 Task: Check the average views per listing of french doors in the last 5 years.
Action: Mouse moved to (840, 226)
Screenshot: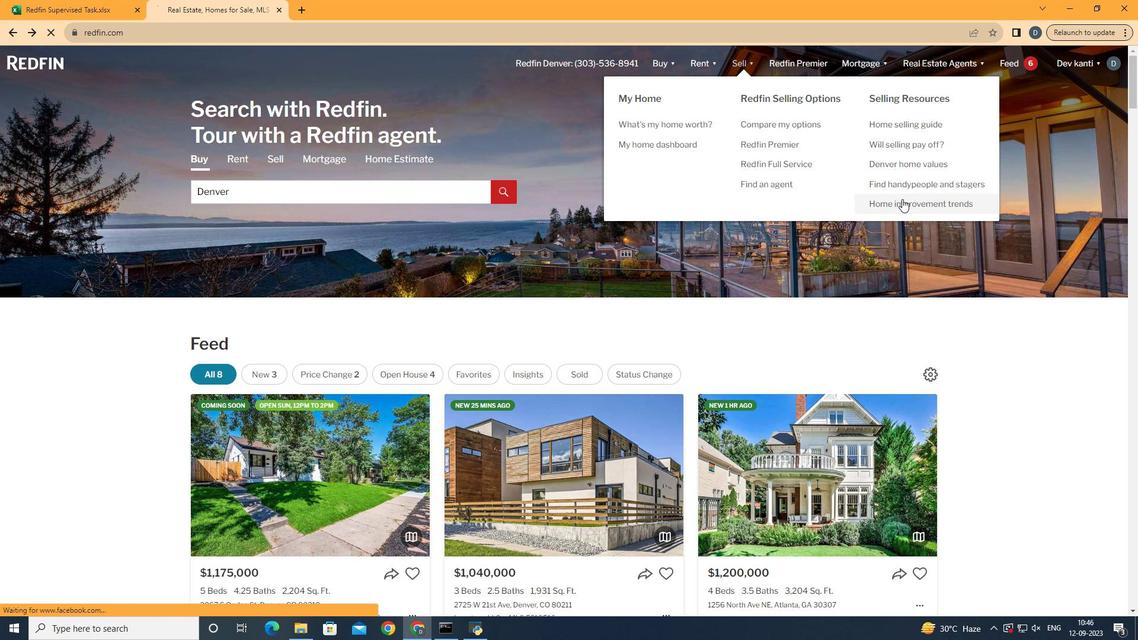 
Action: Mouse pressed left at (840, 226)
Screenshot: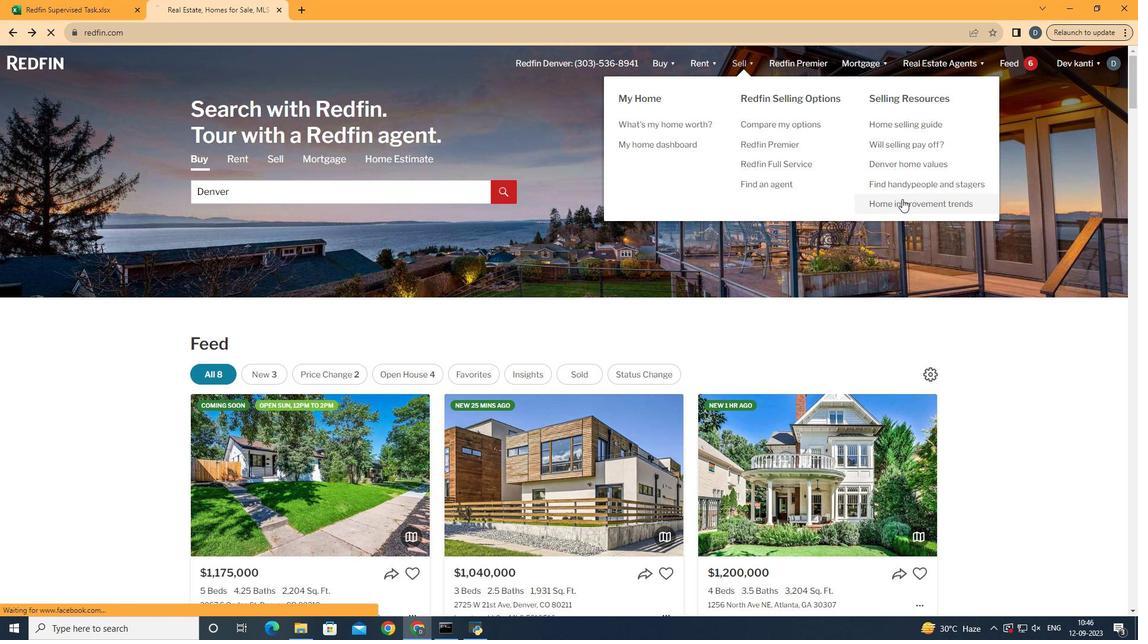 
Action: Mouse moved to (297, 248)
Screenshot: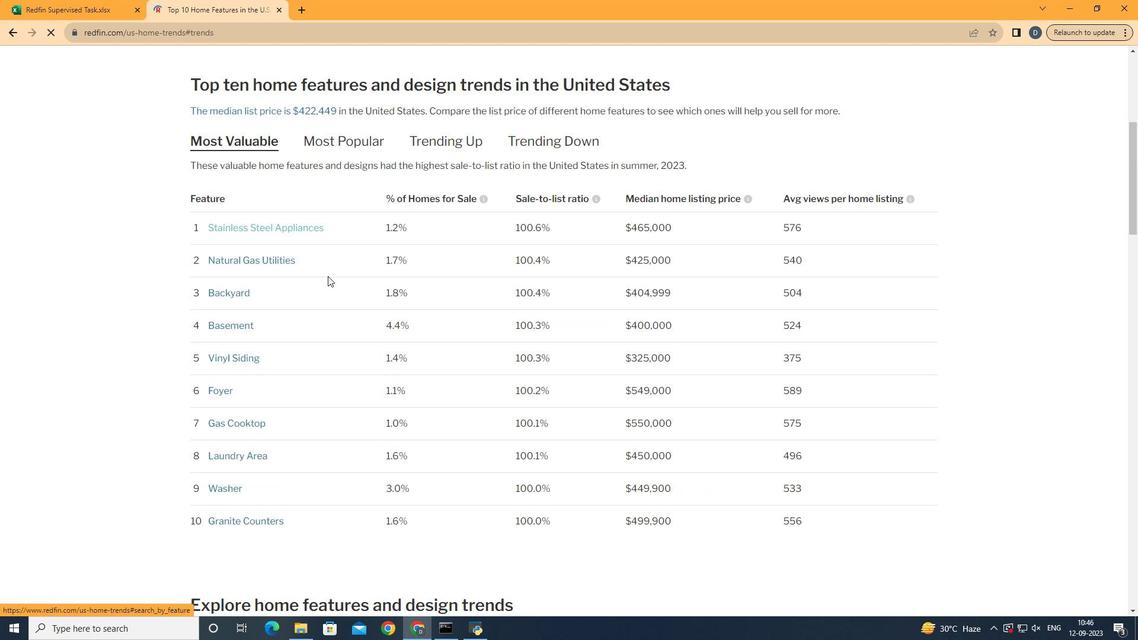 
Action: Mouse pressed left at (297, 248)
Screenshot: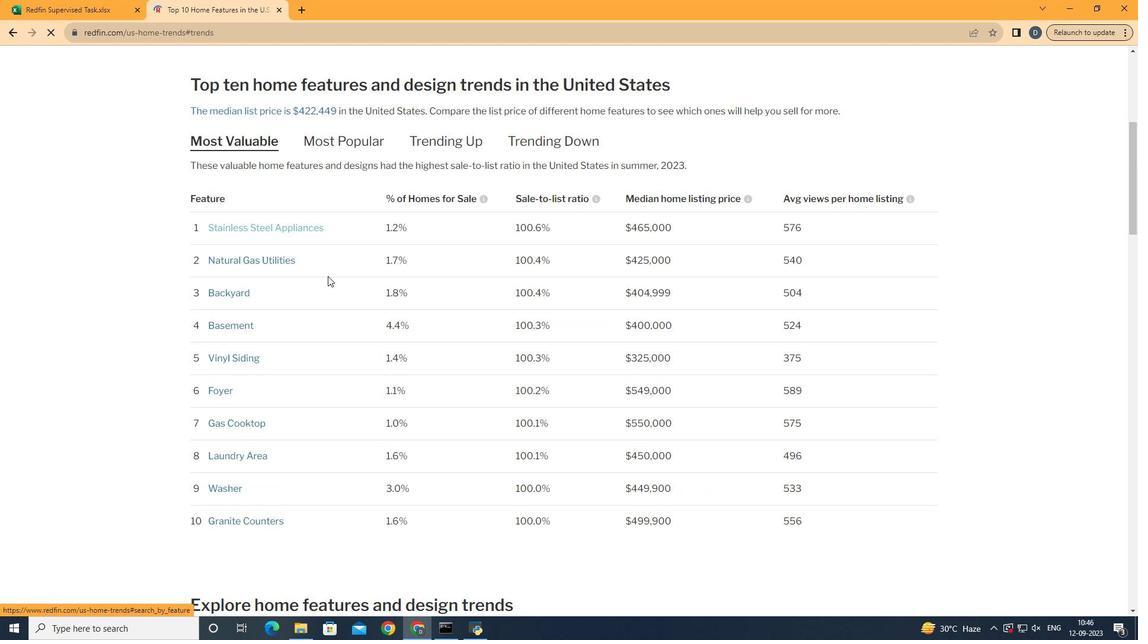 
Action: Mouse moved to (340, 292)
Screenshot: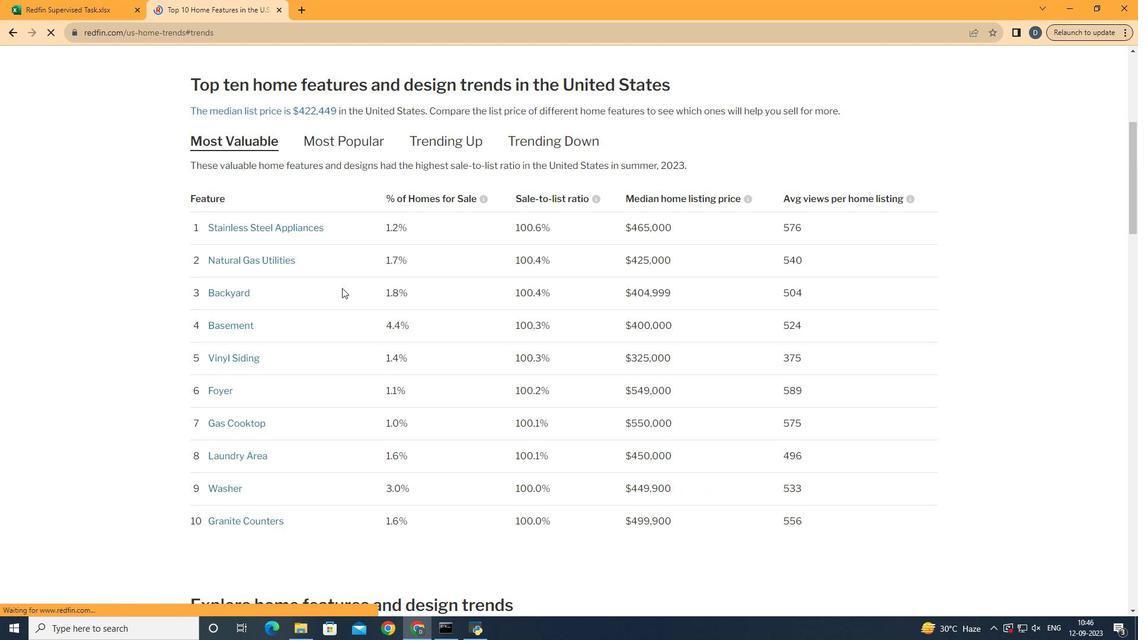 
Action: Mouse scrolled (340, 292) with delta (0, 0)
Screenshot: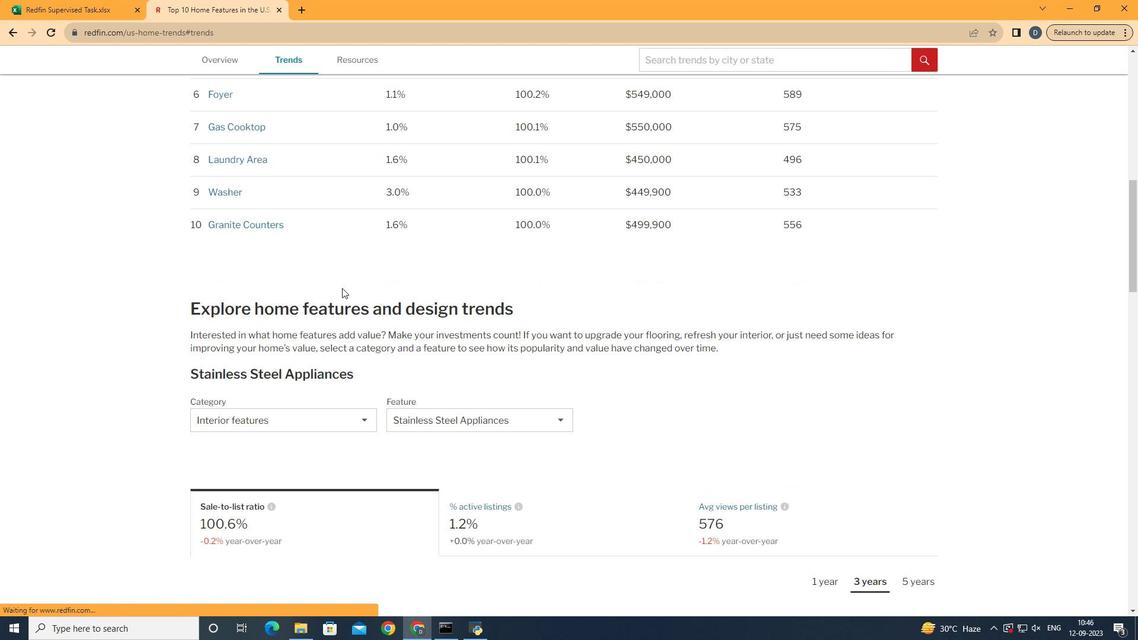 
Action: Mouse scrolled (340, 292) with delta (0, 0)
Screenshot: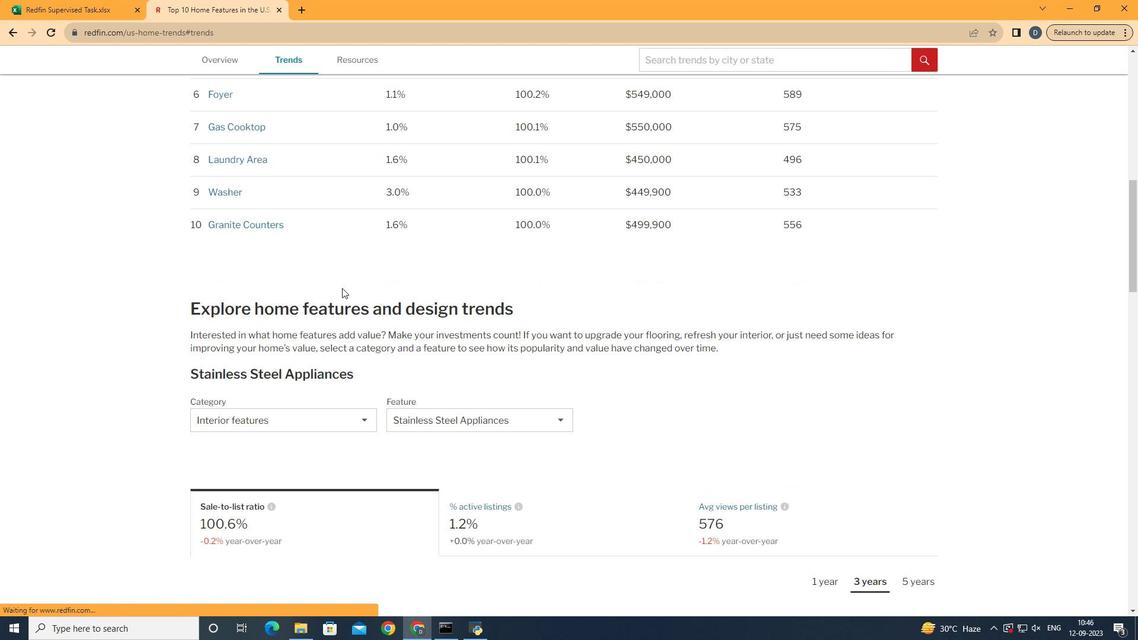 
Action: Mouse scrolled (340, 292) with delta (0, 0)
Screenshot: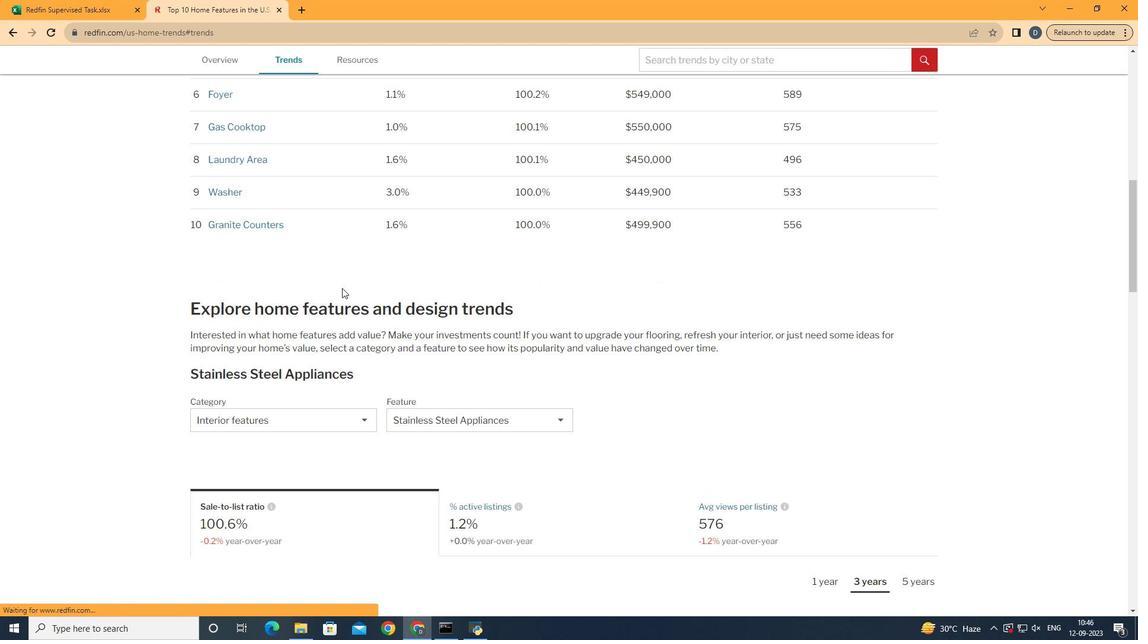 
Action: Mouse scrolled (340, 292) with delta (0, 0)
Screenshot: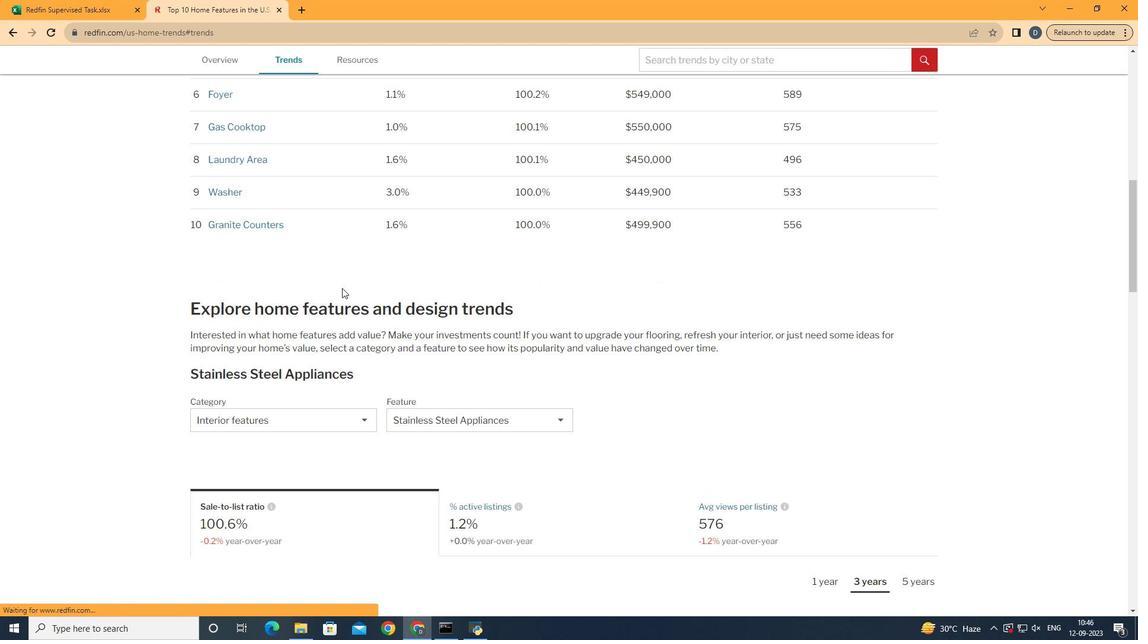 
Action: Mouse scrolled (340, 292) with delta (0, 0)
Screenshot: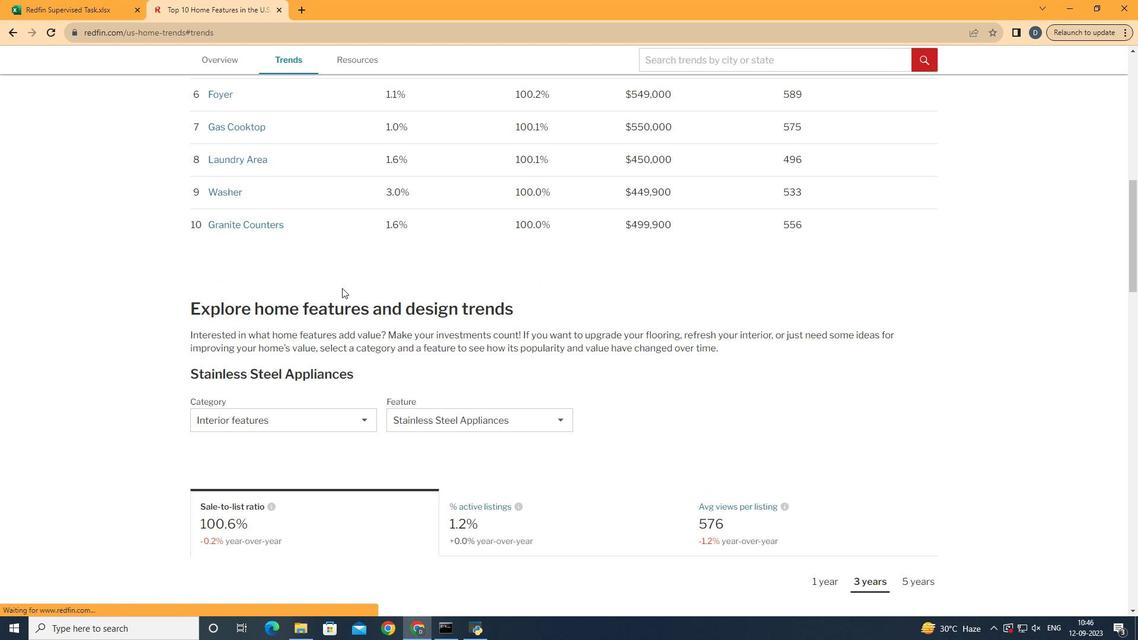 
Action: Mouse scrolled (340, 292) with delta (0, 0)
Screenshot: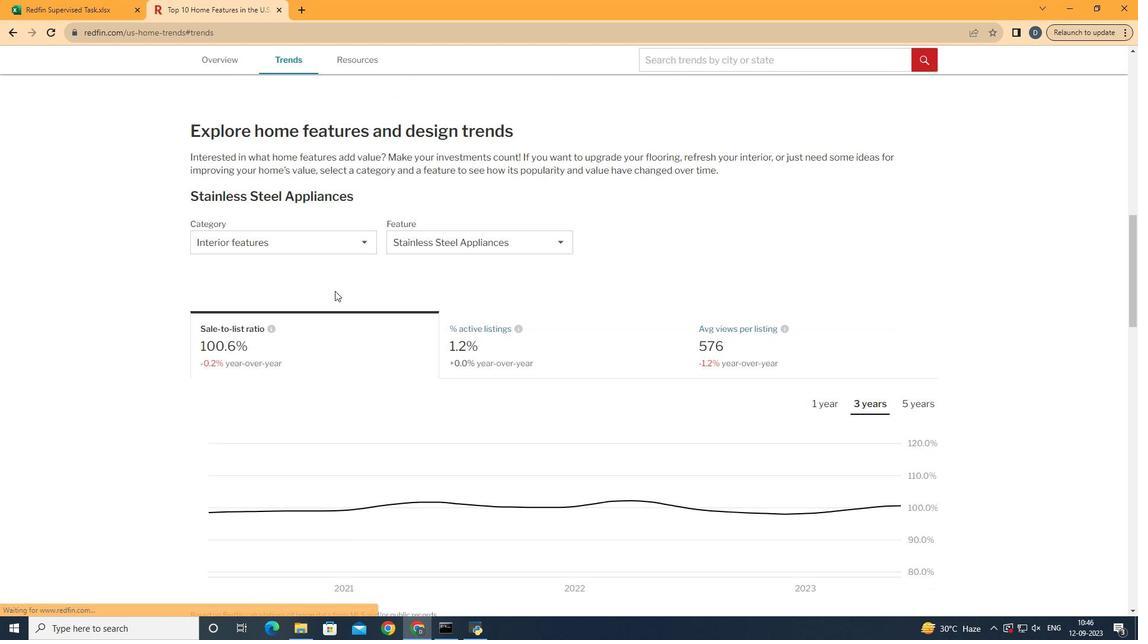 
Action: Mouse scrolled (340, 292) with delta (0, 0)
Screenshot: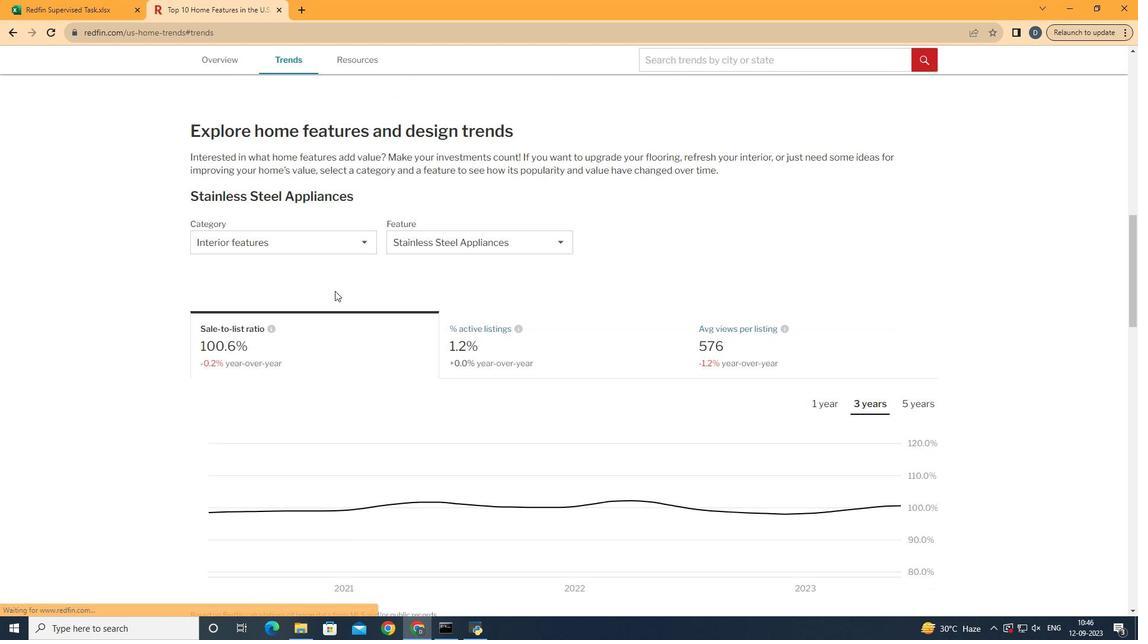 
Action: Mouse moved to (340, 292)
Screenshot: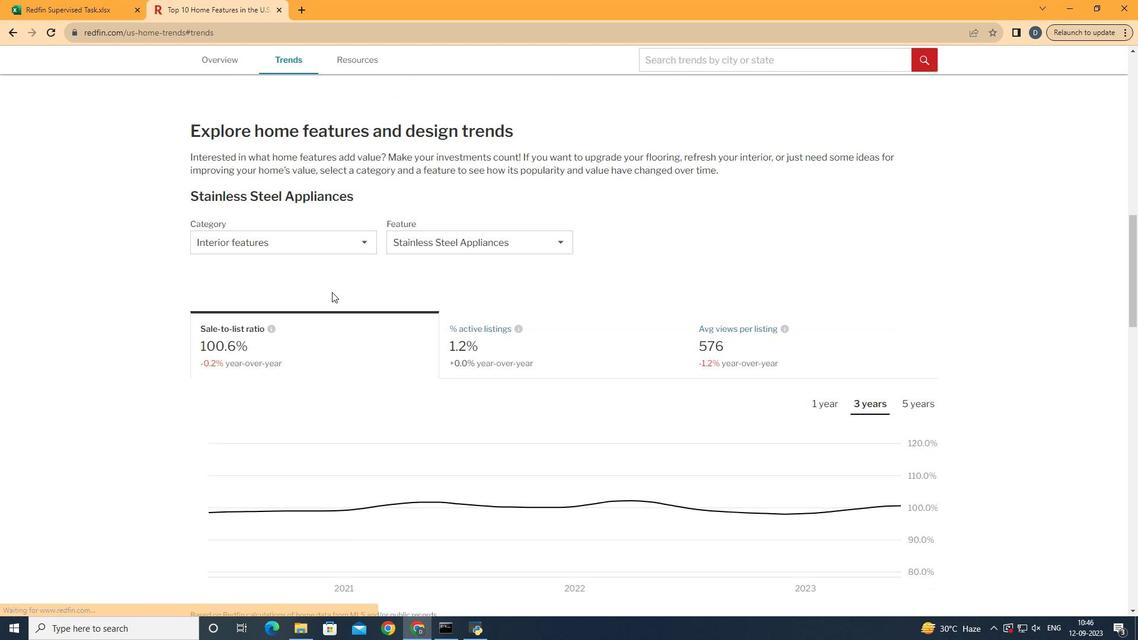 
Action: Mouse scrolled (340, 292) with delta (0, 0)
Screenshot: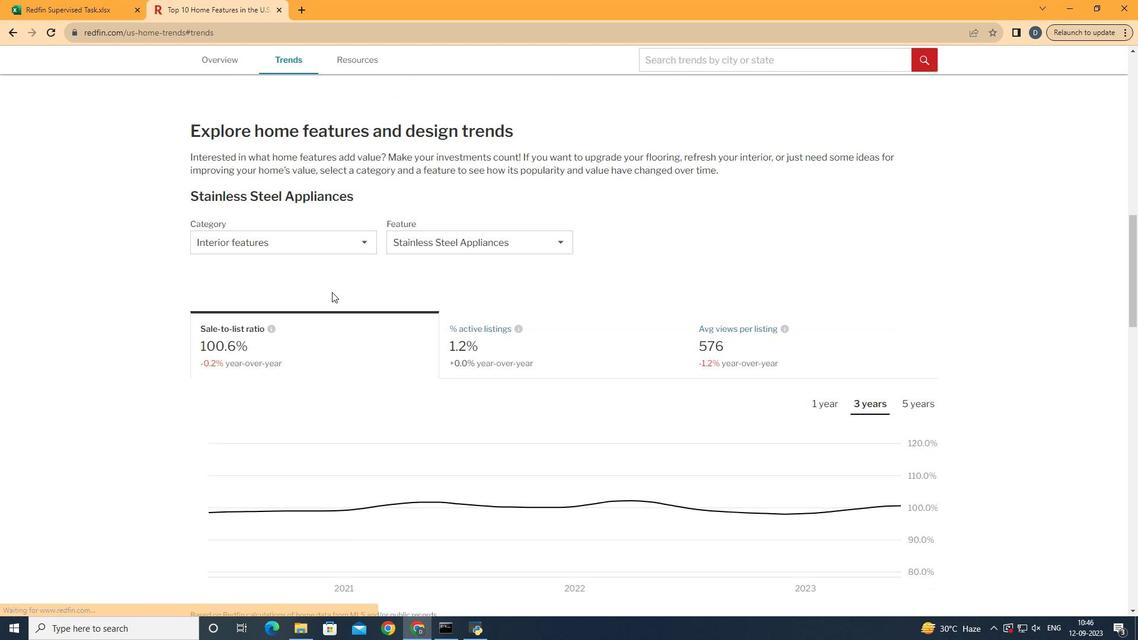 
Action: Mouse moved to (336, 253)
Screenshot: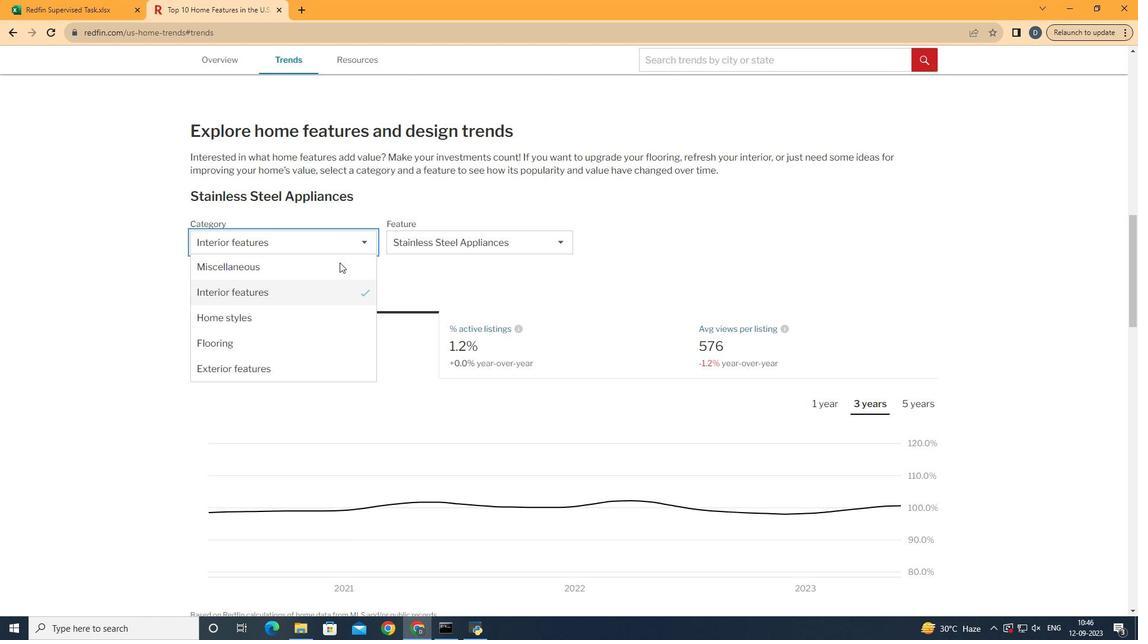 
Action: Mouse pressed left at (336, 253)
Screenshot: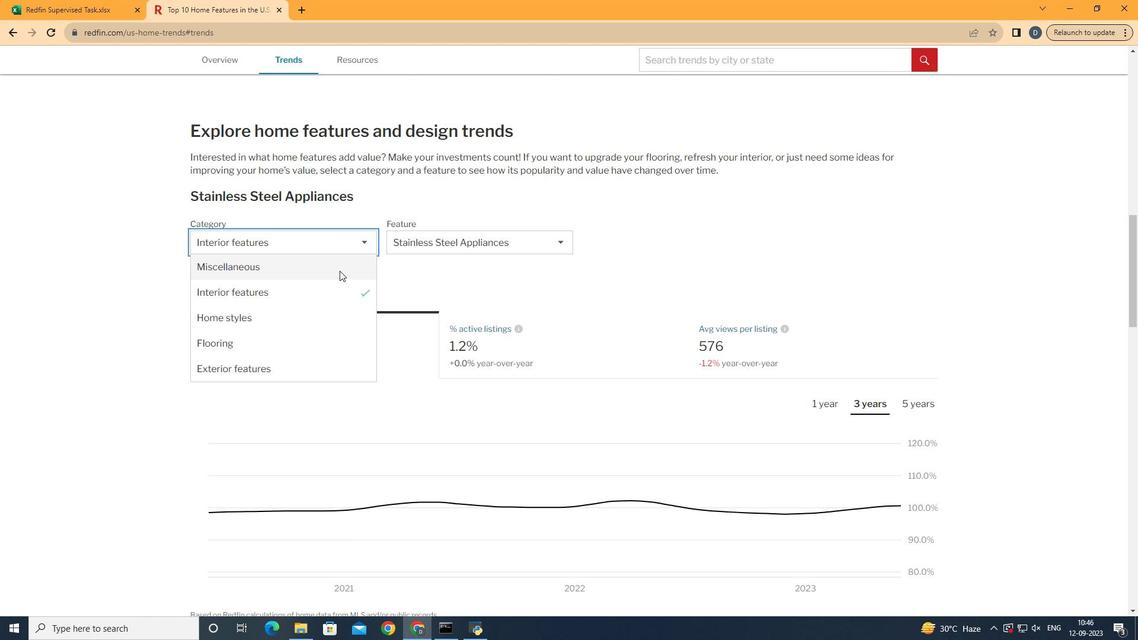 
Action: Mouse moved to (338, 290)
Screenshot: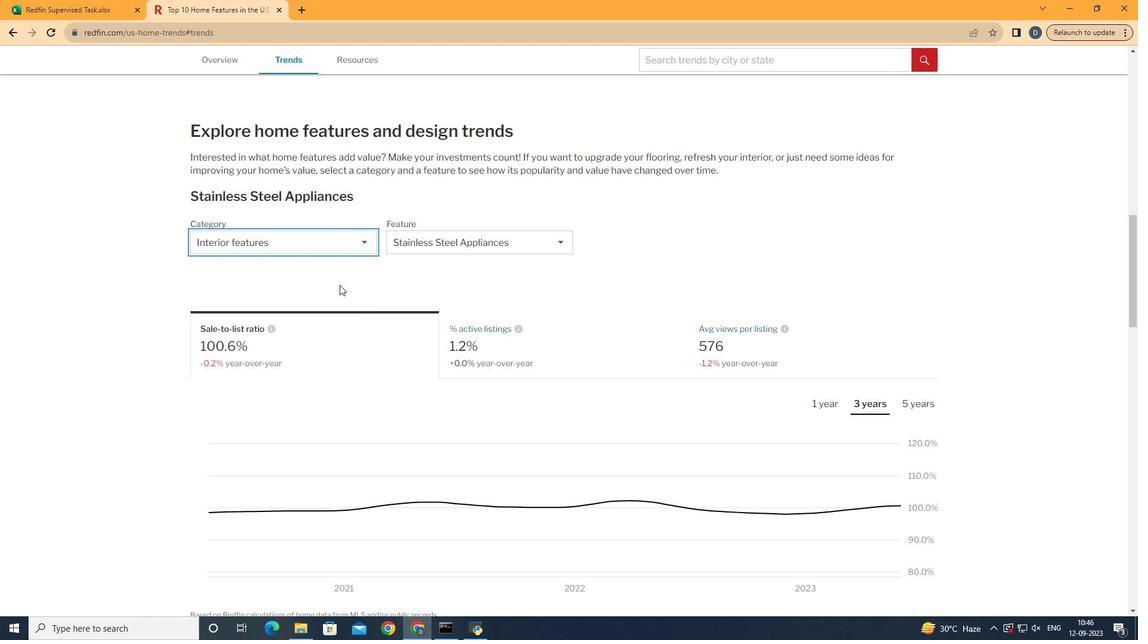 
Action: Mouse pressed left at (338, 290)
Screenshot: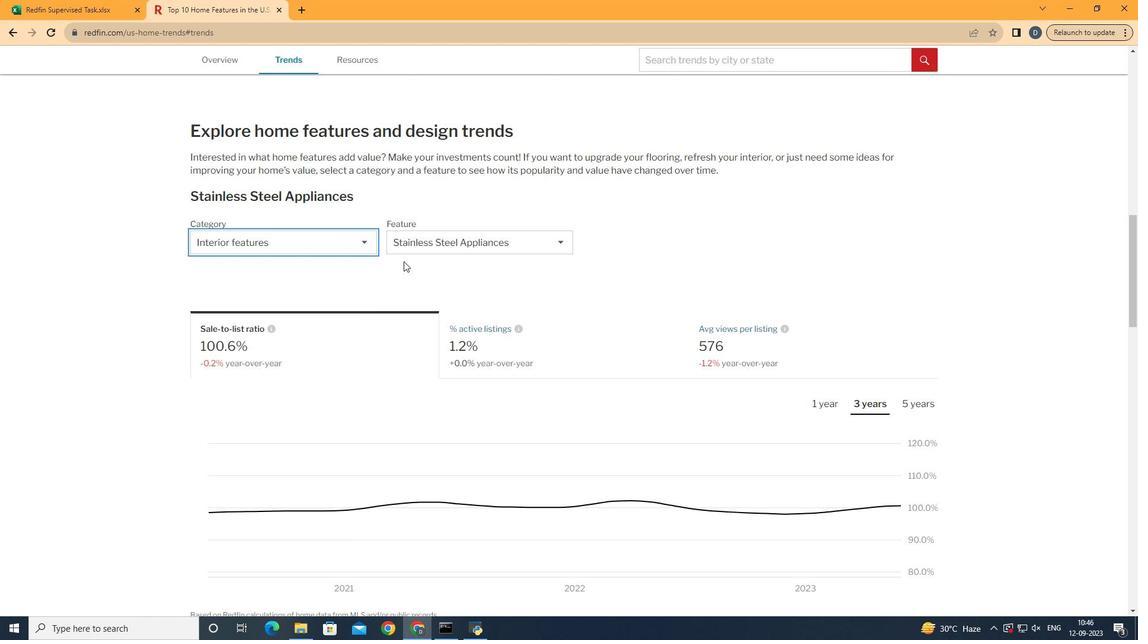 
Action: Mouse moved to (441, 257)
Screenshot: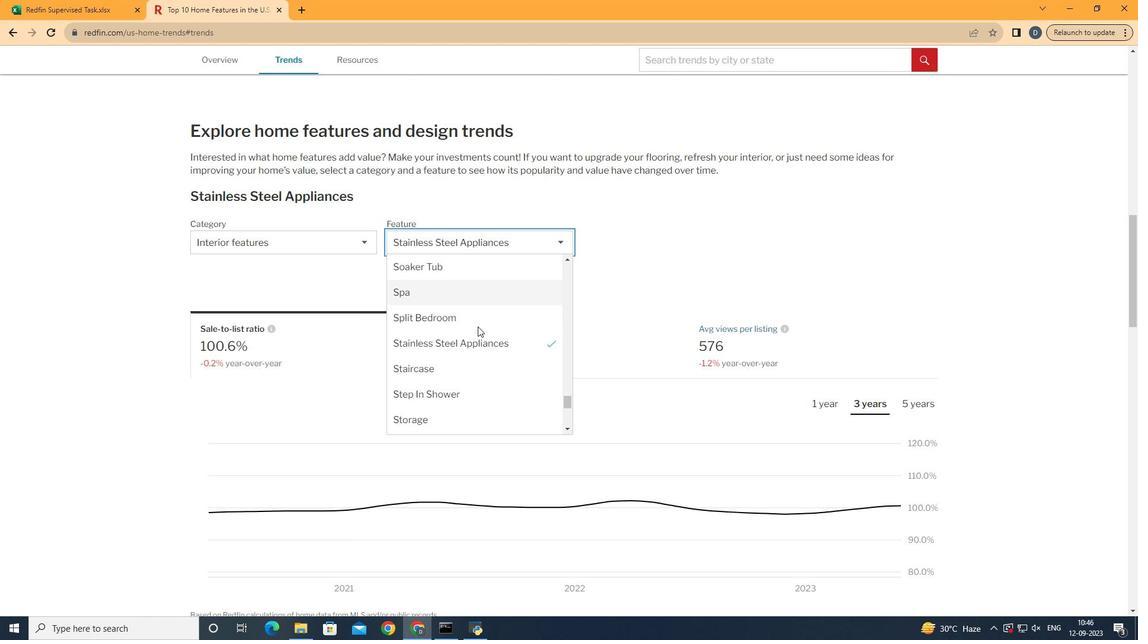 
Action: Mouse pressed left at (441, 257)
Screenshot: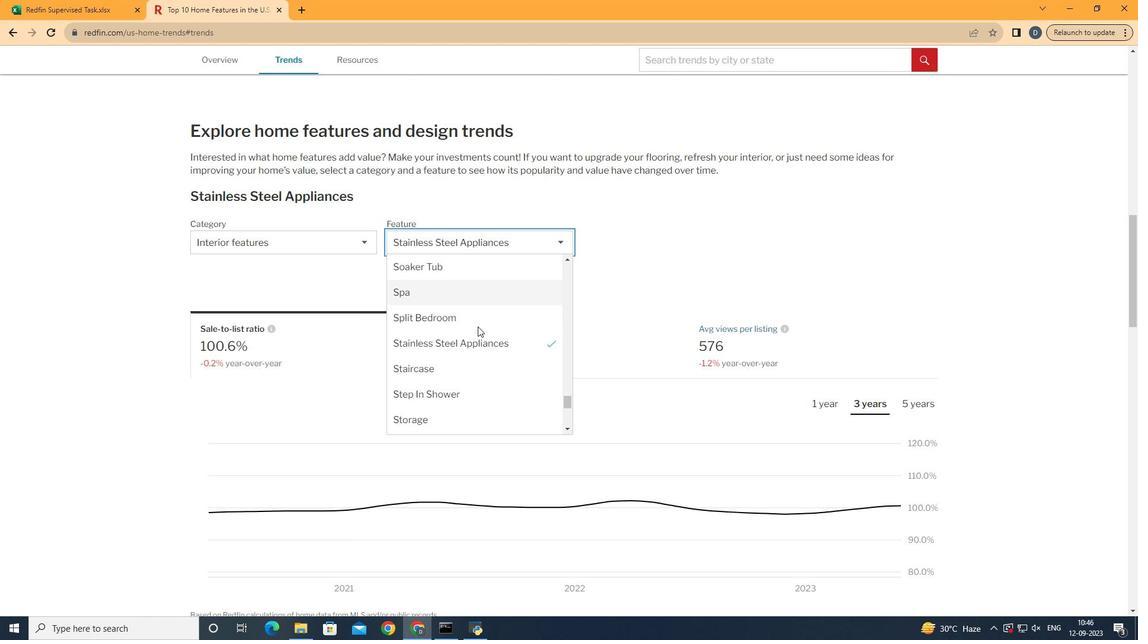
Action: Mouse moved to (464, 337)
Screenshot: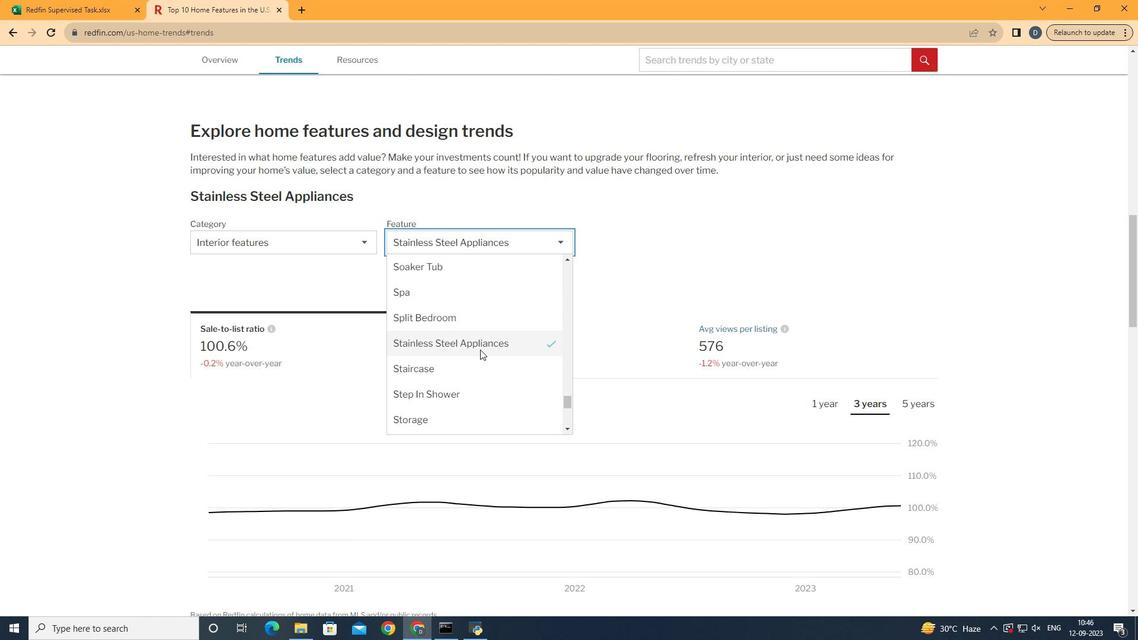 
Action: Mouse scrolled (464, 337) with delta (0, 0)
Screenshot: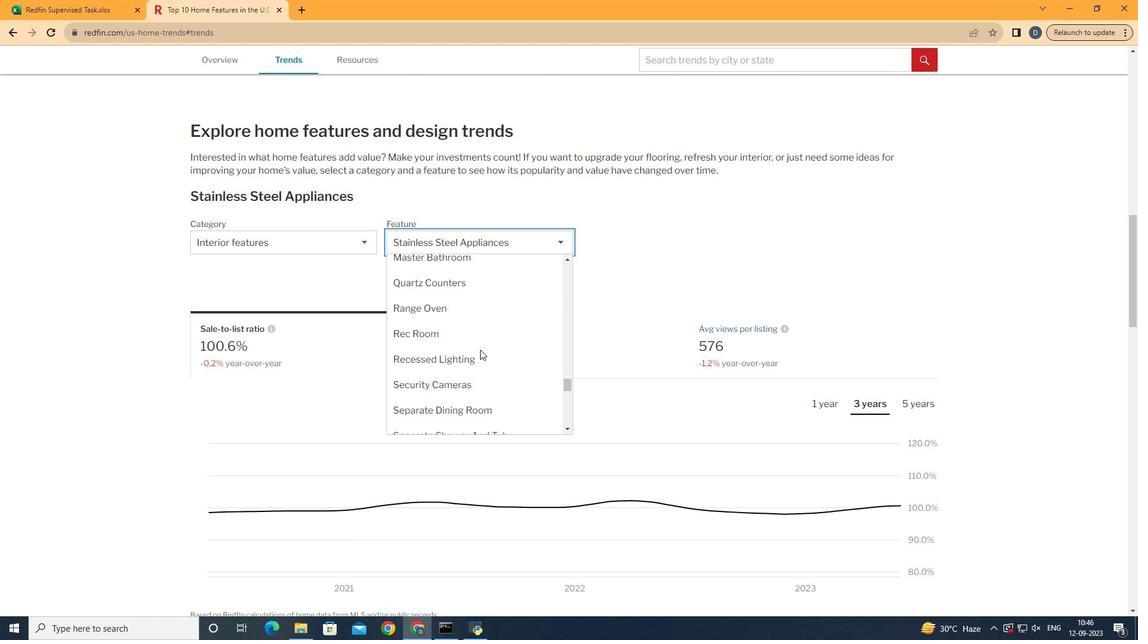 
Action: Mouse scrolled (464, 337) with delta (0, 0)
Screenshot: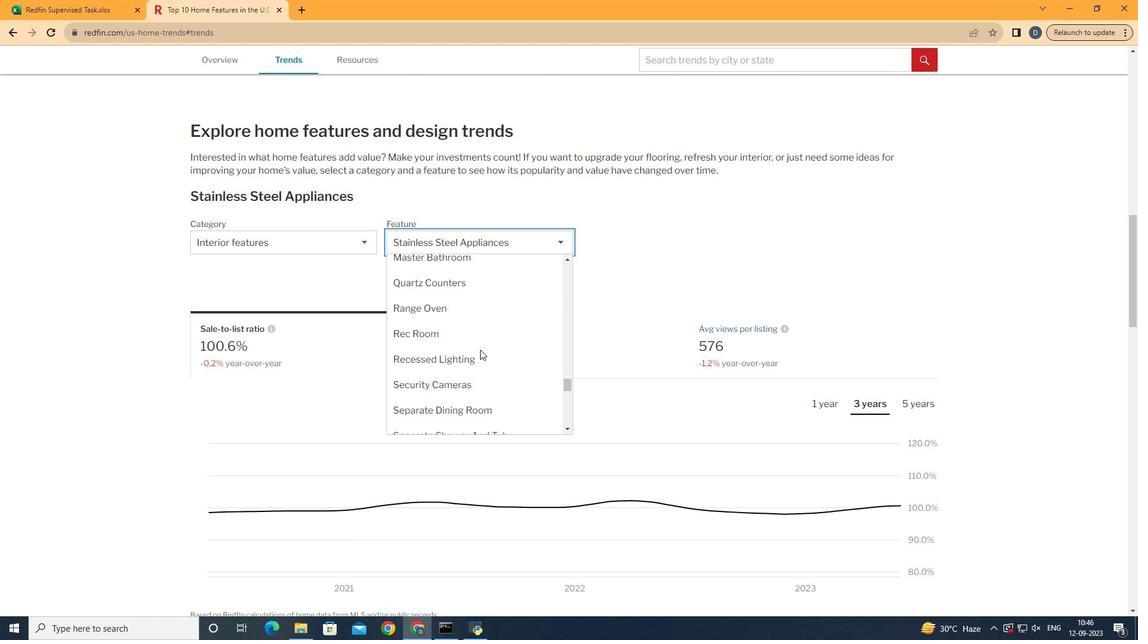 
Action: Mouse scrolled (464, 337) with delta (0, 0)
Screenshot: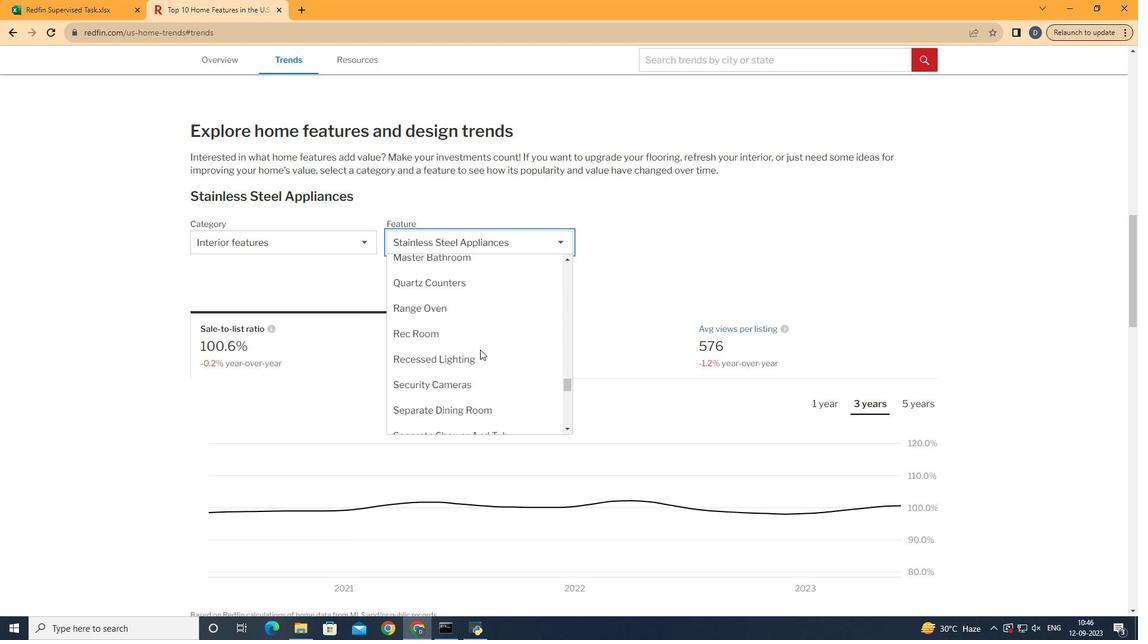 
Action: Mouse scrolled (464, 337) with delta (0, 0)
Screenshot: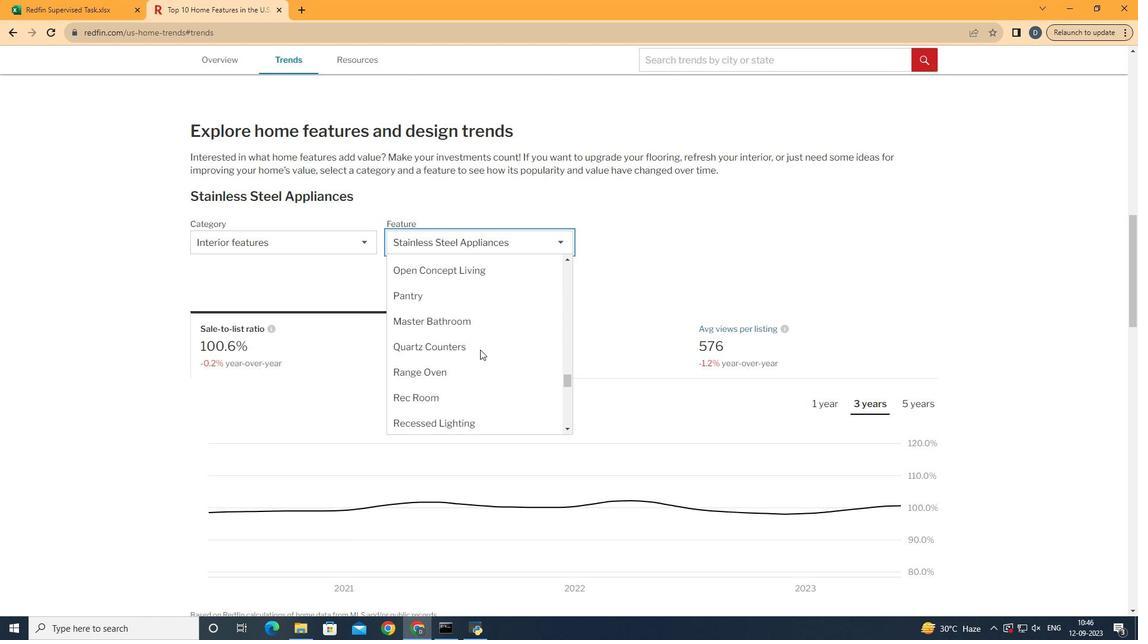 
Action: Mouse scrolled (464, 337) with delta (0, 0)
Screenshot: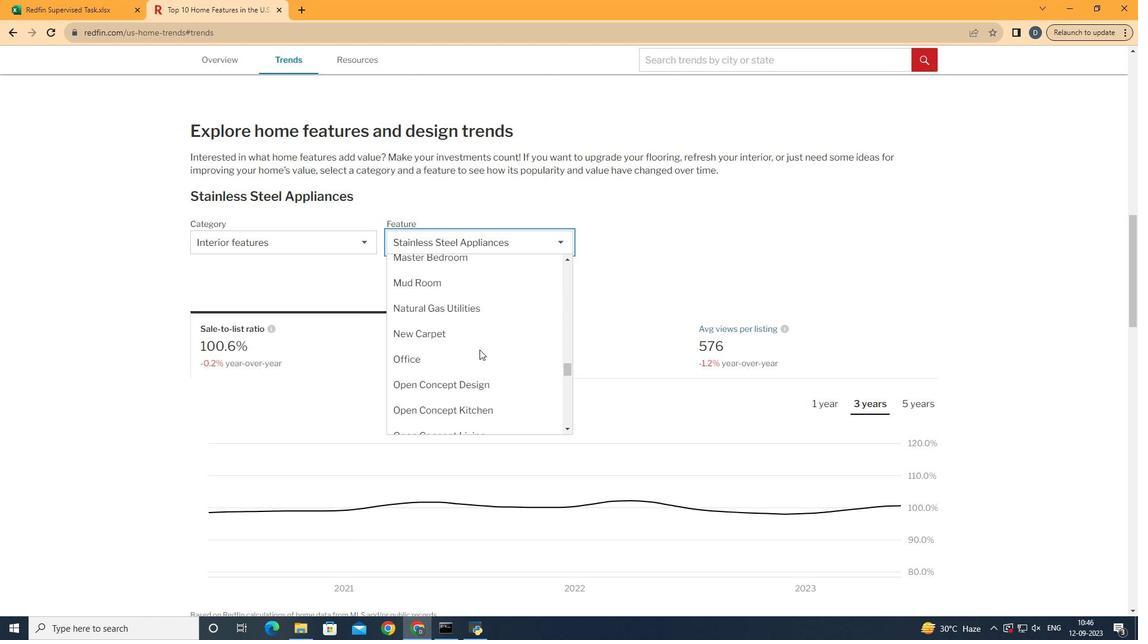 
Action: Mouse scrolled (464, 337) with delta (0, 0)
Screenshot: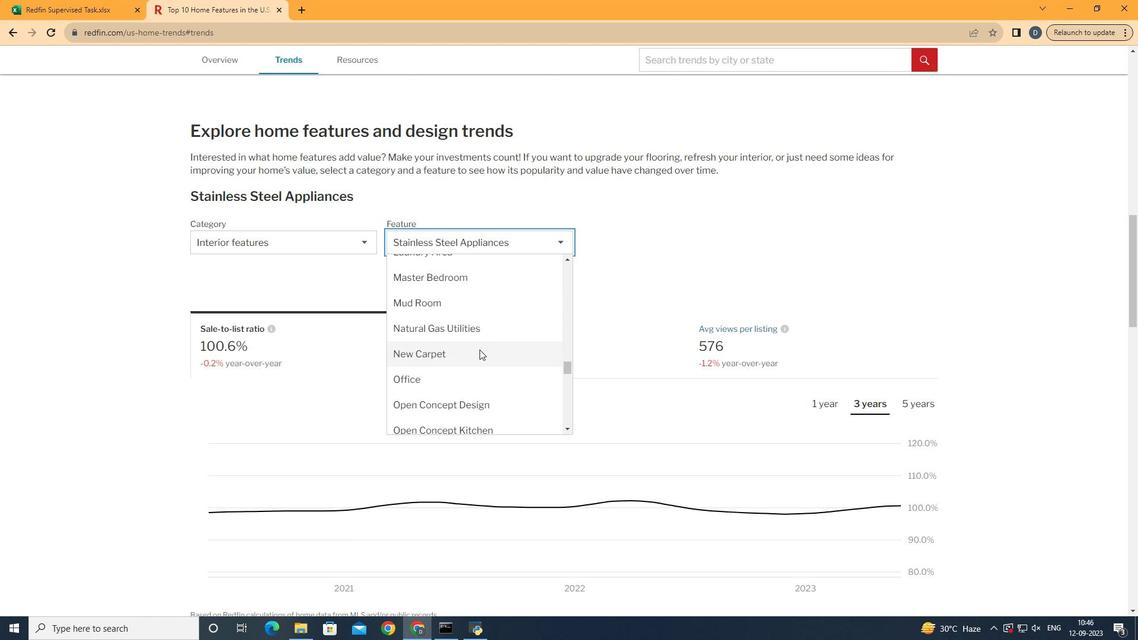 
Action: Mouse scrolled (464, 337) with delta (0, 0)
Screenshot: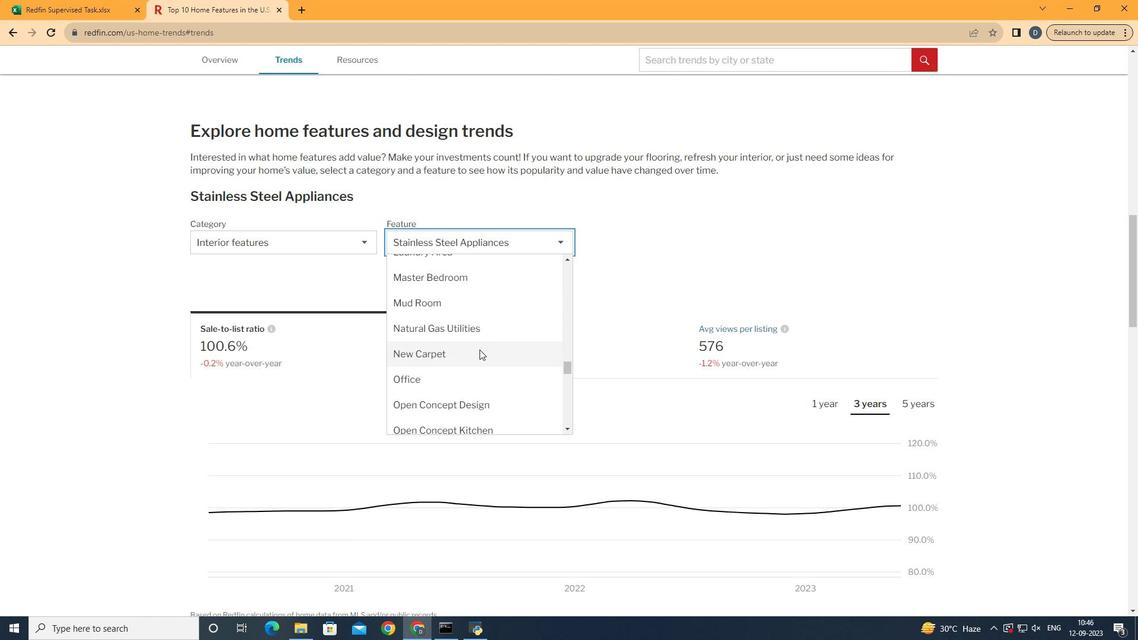 
Action: Mouse moved to (464, 337)
Screenshot: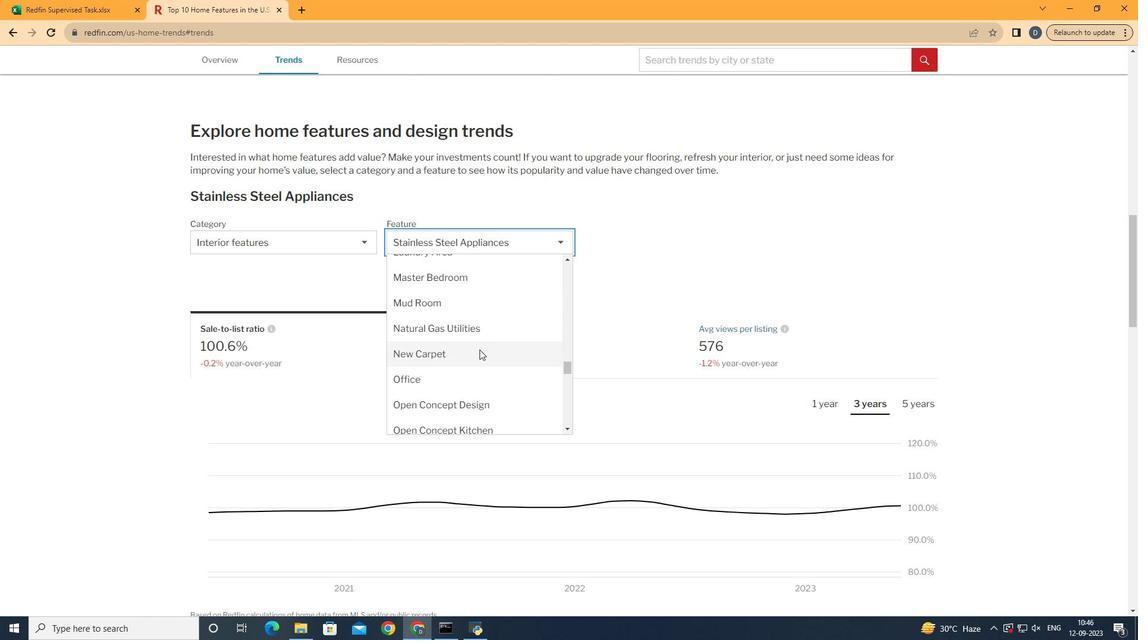 
Action: Mouse scrolled (464, 337) with delta (0, 0)
Screenshot: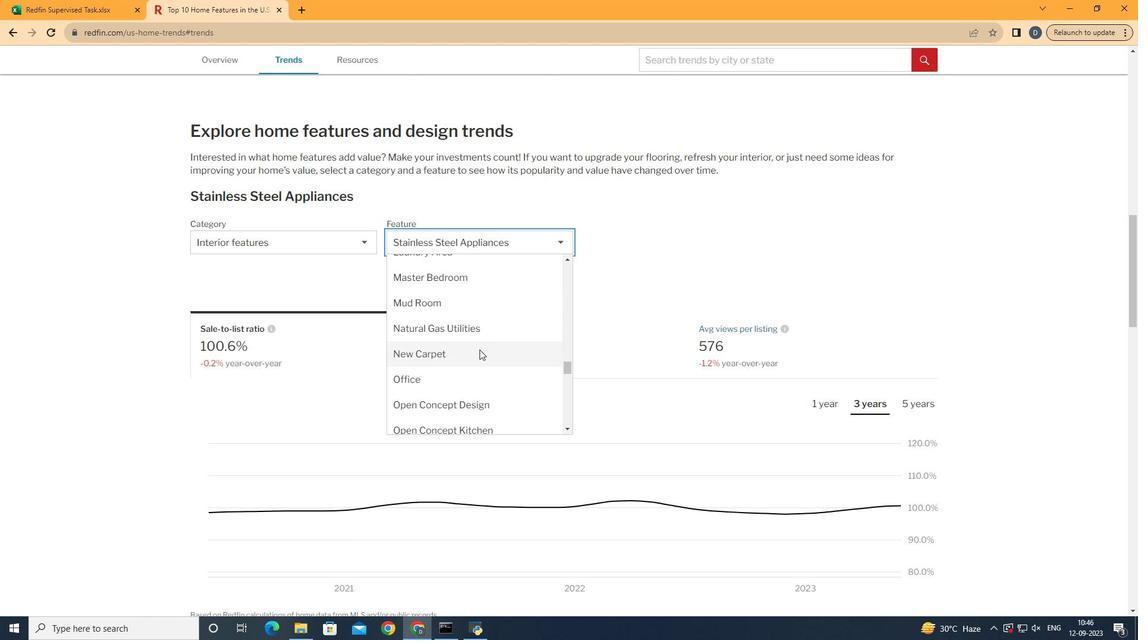 
Action: Mouse scrolled (464, 337) with delta (0, 0)
Screenshot: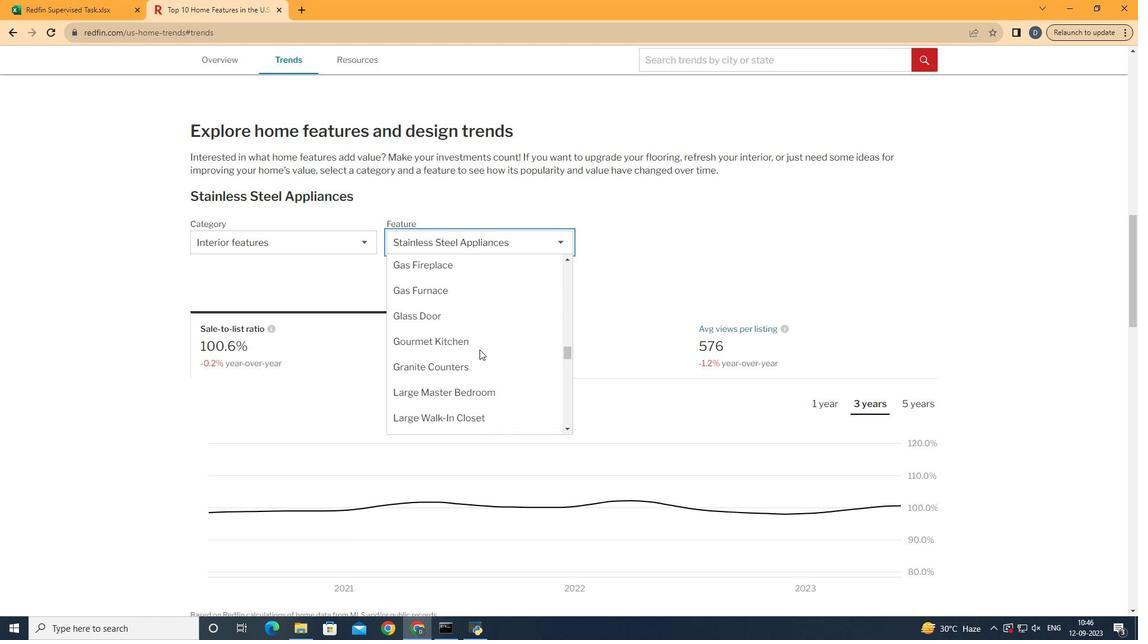 
Action: Mouse scrolled (464, 337) with delta (0, 0)
Screenshot: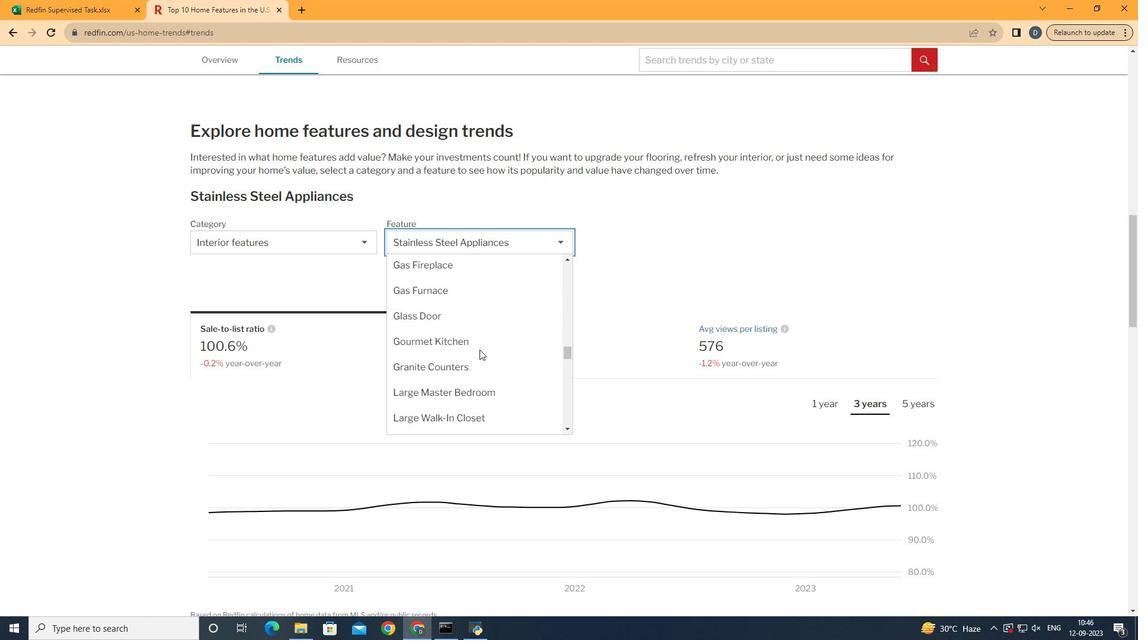 
Action: Mouse moved to (463, 337)
Screenshot: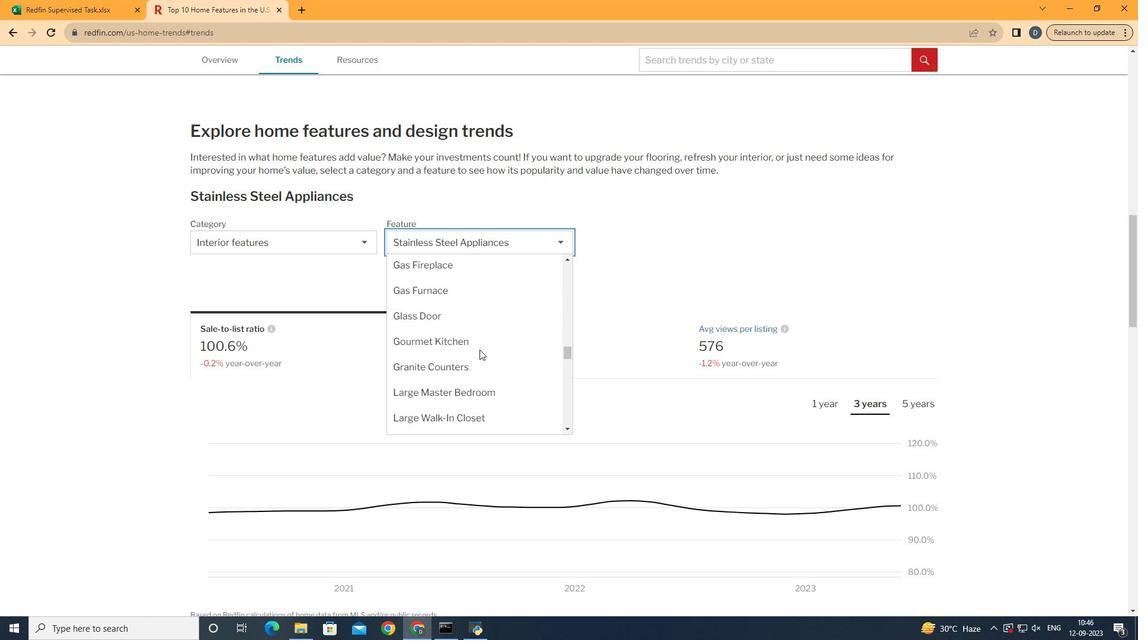 
Action: Mouse scrolled (463, 337) with delta (0, 0)
Screenshot: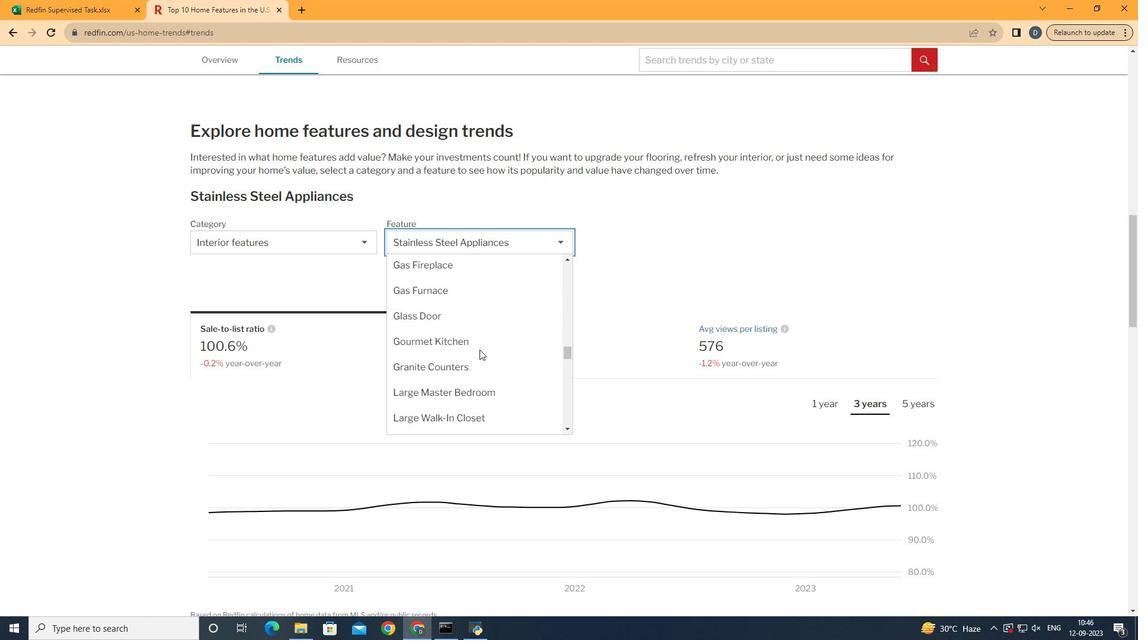 
Action: Mouse scrolled (463, 337) with delta (0, 0)
Screenshot: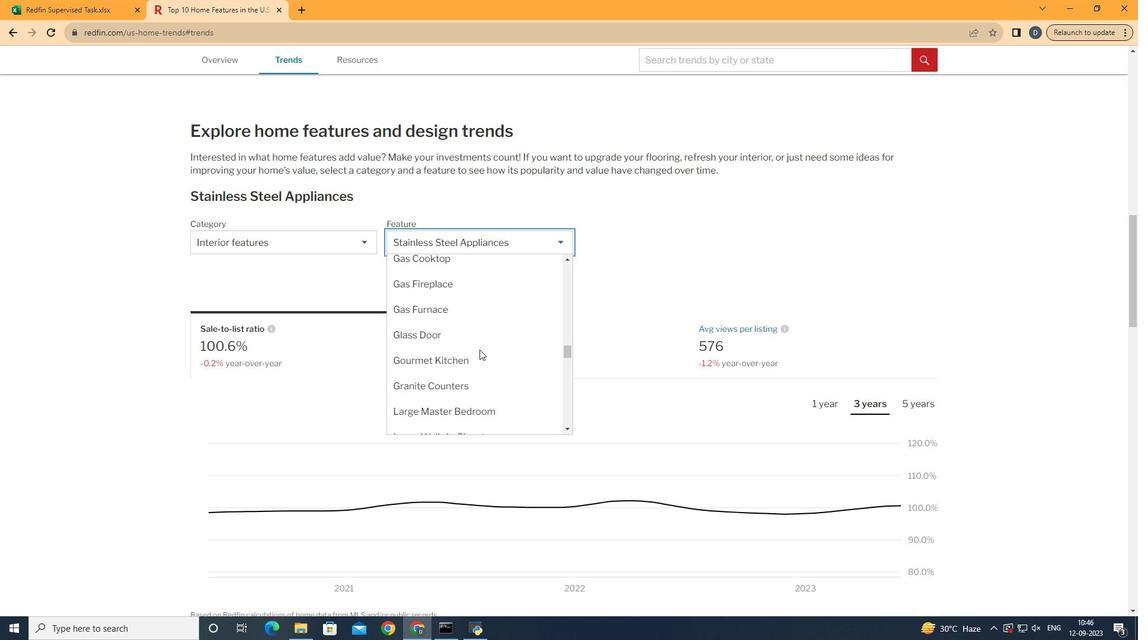 
Action: Mouse scrolled (463, 337) with delta (0, 0)
Screenshot: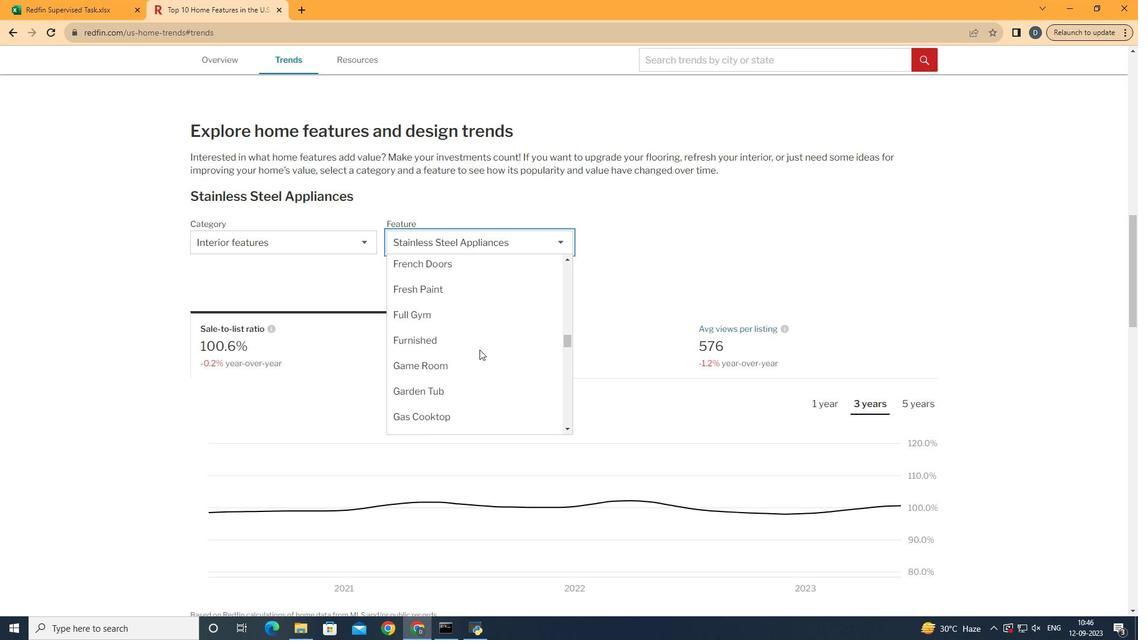 
Action: Mouse scrolled (463, 337) with delta (0, 0)
Screenshot: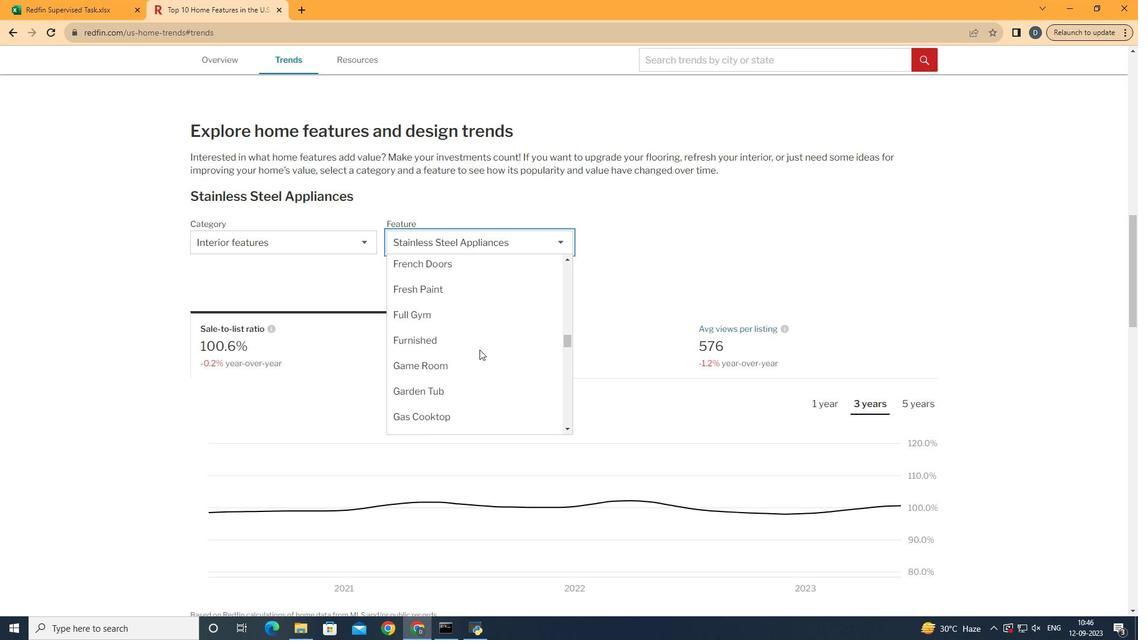 
Action: Mouse scrolled (463, 337) with delta (0, 0)
Screenshot: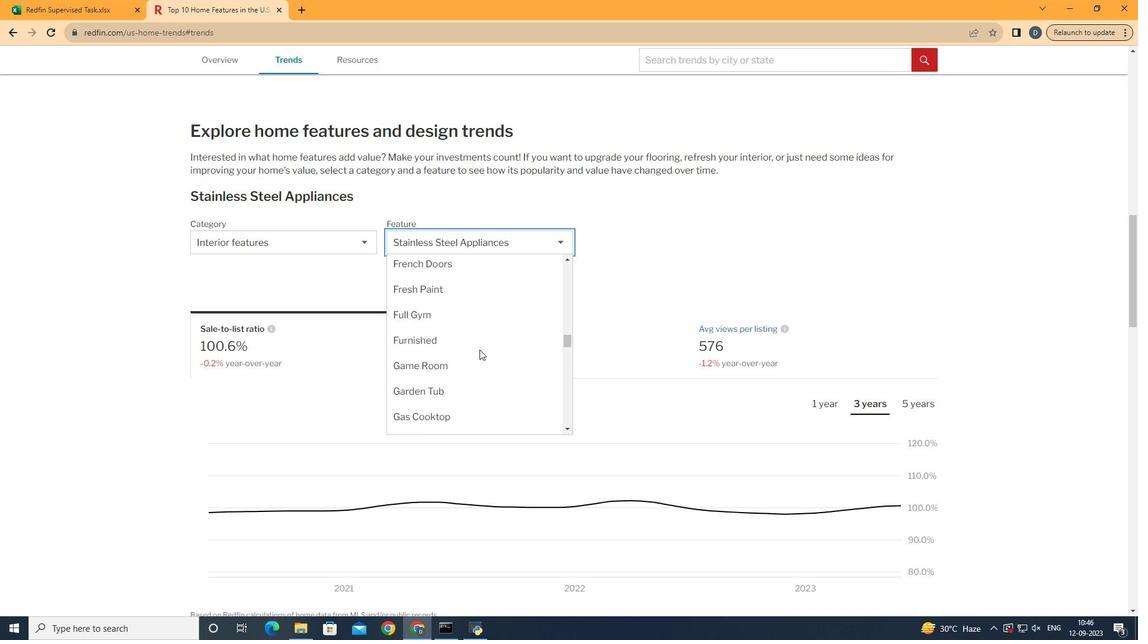 
Action: Mouse scrolled (463, 337) with delta (0, 0)
Screenshot: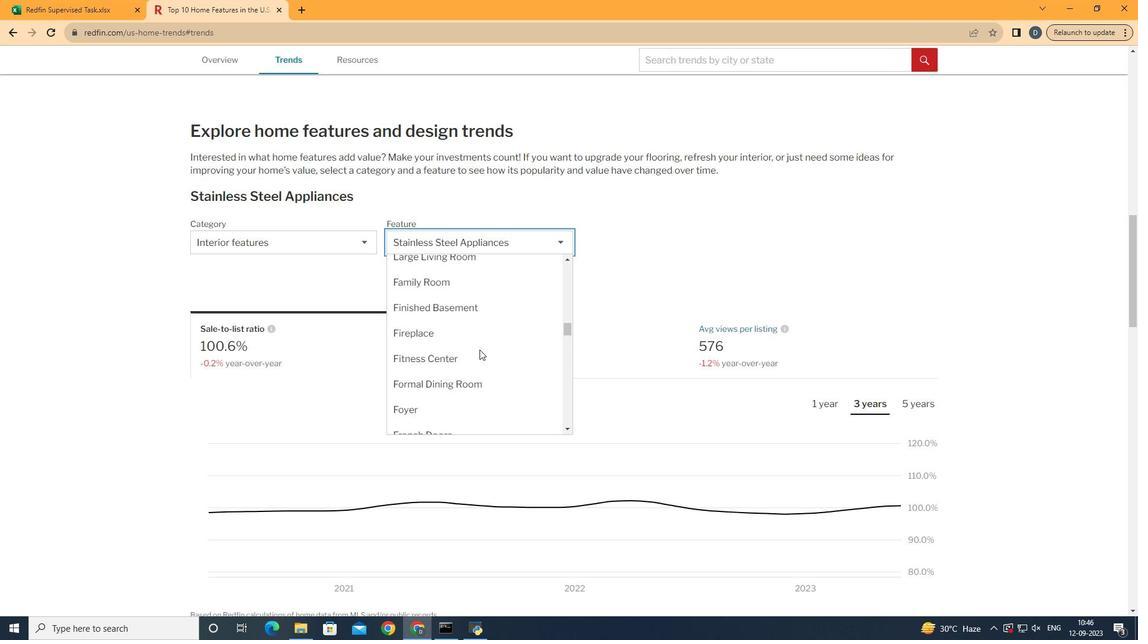 
Action: Mouse scrolled (463, 337) with delta (0, 0)
Screenshot: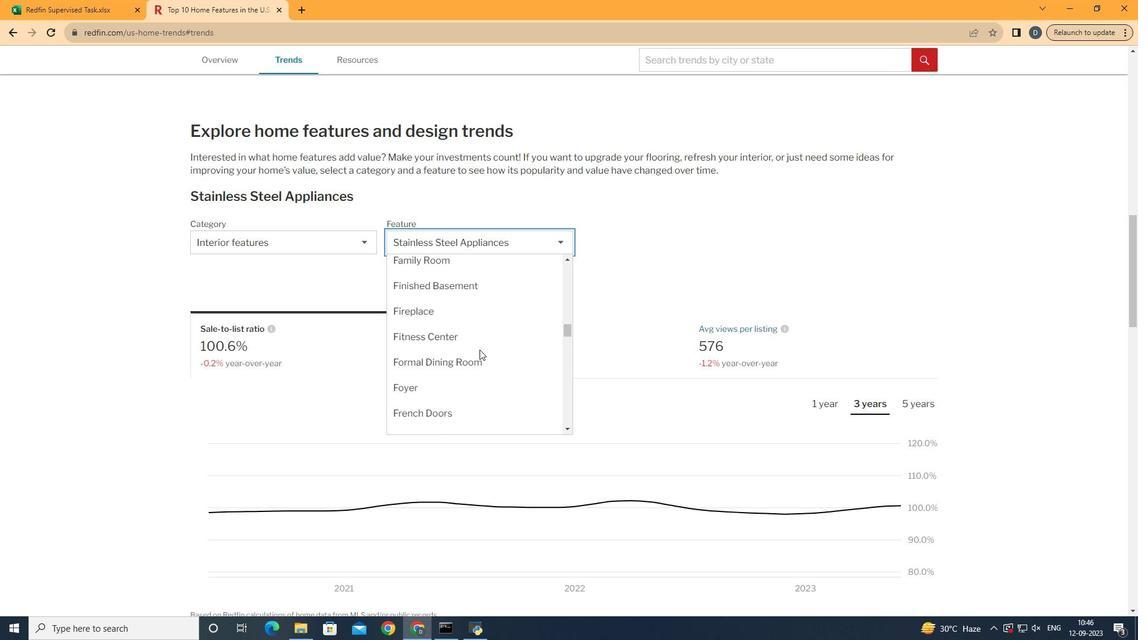 
Action: Mouse scrolled (463, 337) with delta (0, 0)
Screenshot: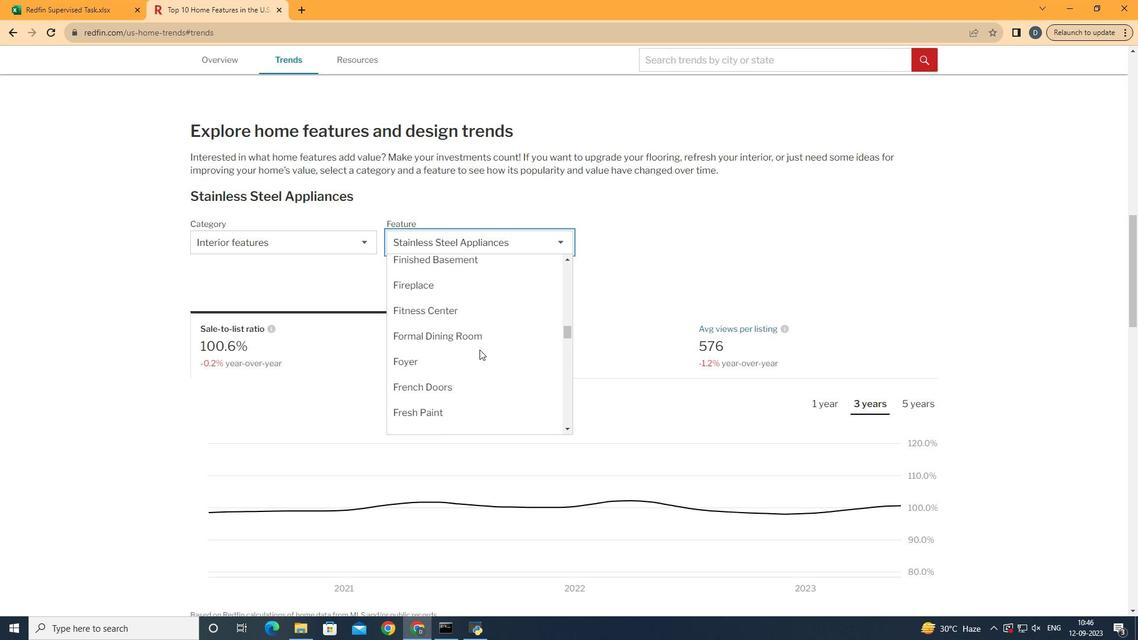 
Action: Mouse scrolled (463, 337) with delta (0, 0)
Screenshot: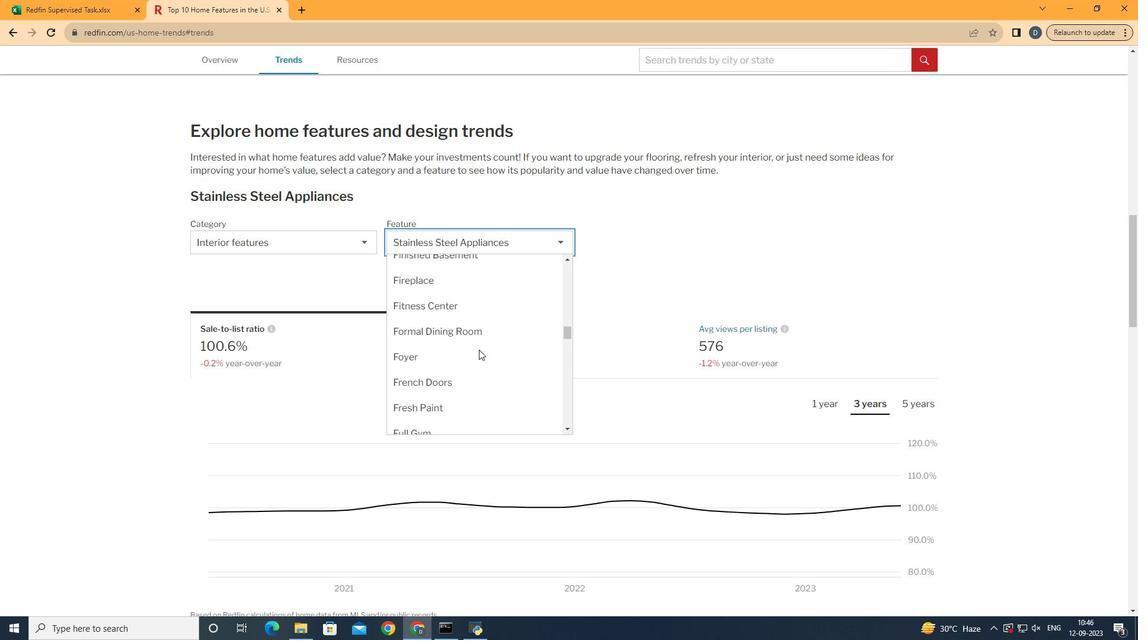
Action: Mouse moved to (461, 361)
Screenshot: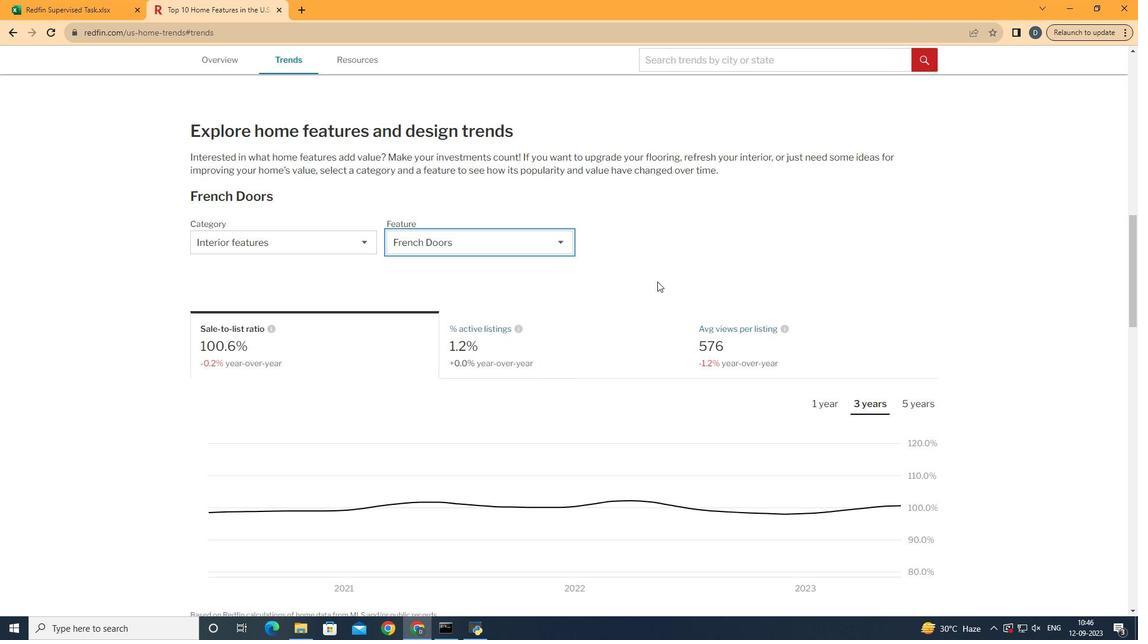 
Action: Mouse pressed left at (461, 361)
Screenshot: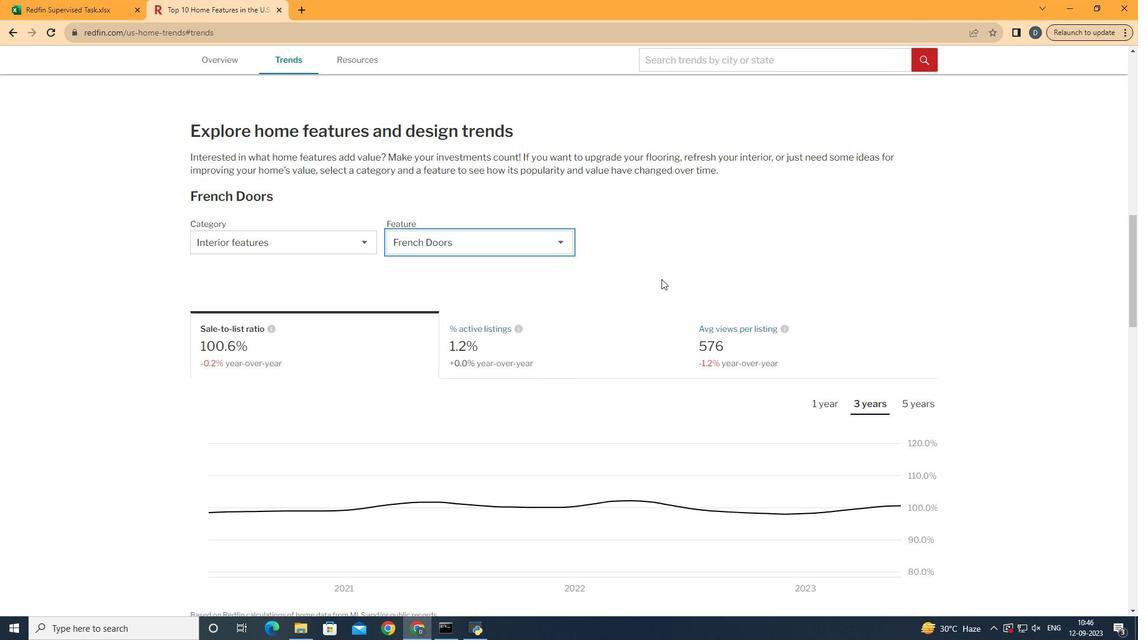 
Action: Mouse moved to (626, 285)
Screenshot: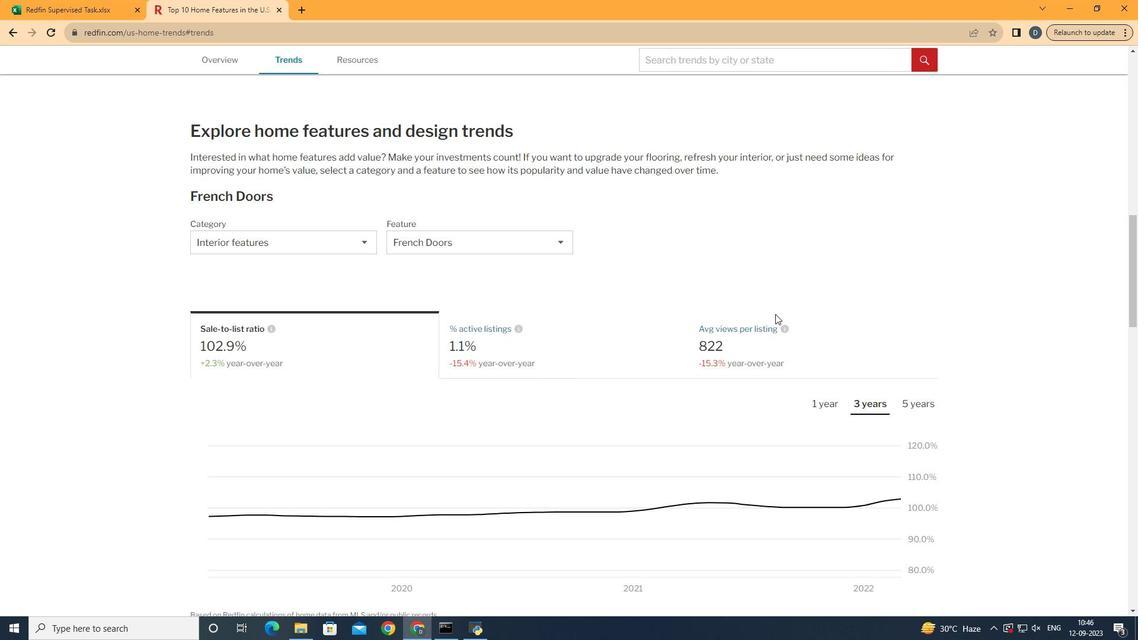 
Action: Mouse pressed left at (626, 285)
Screenshot: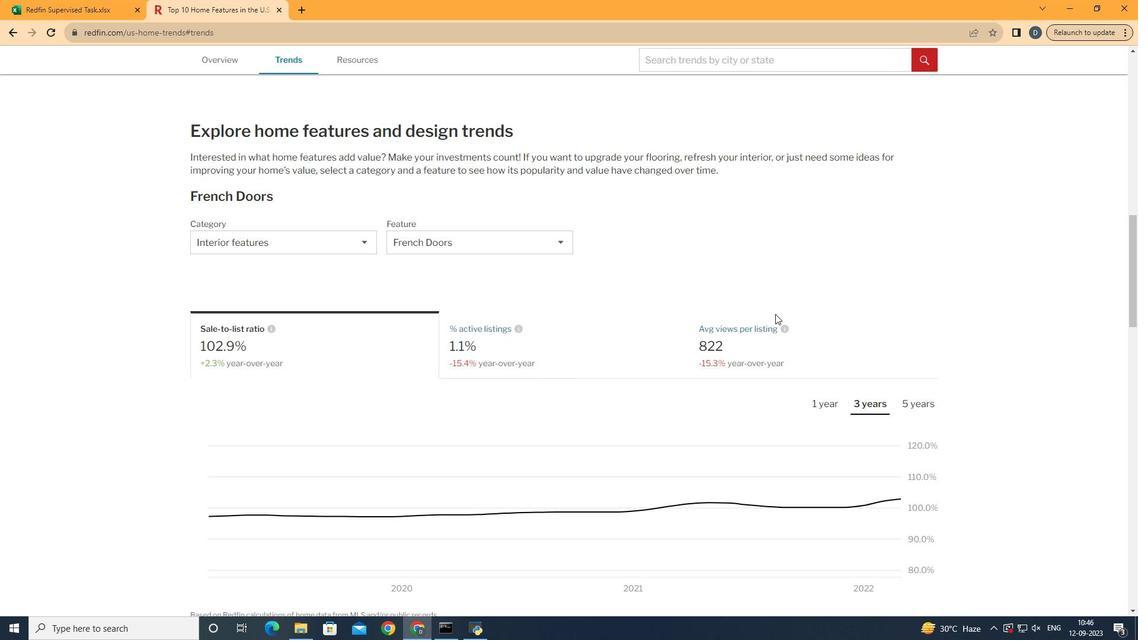 
Action: Mouse moved to (785, 338)
Screenshot: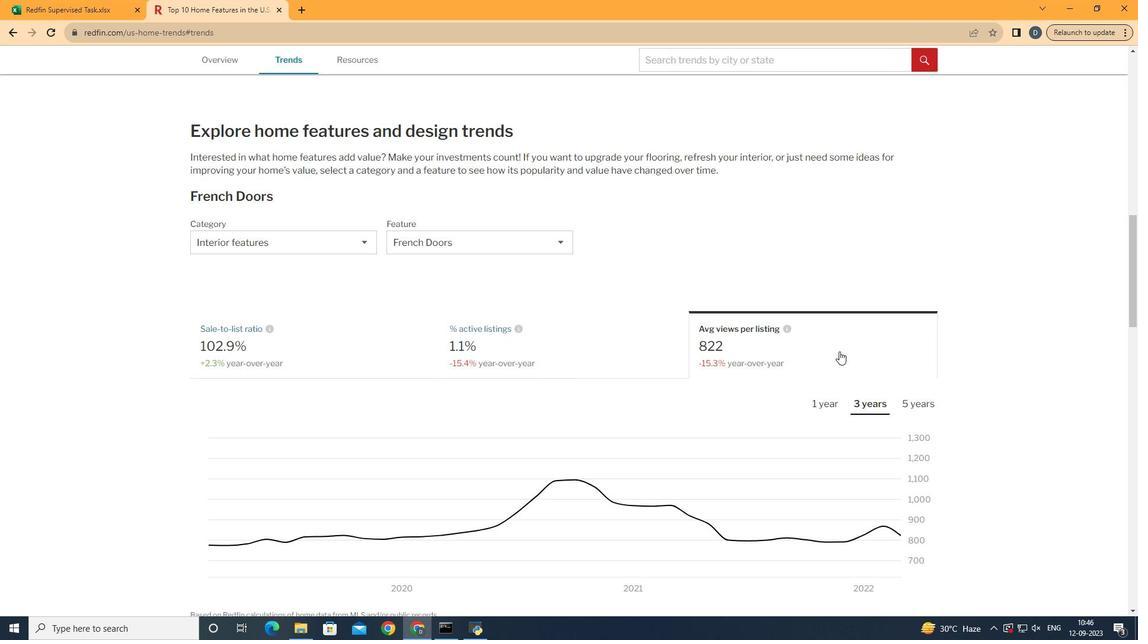 
Action: Mouse pressed left at (785, 338)
Screenshot: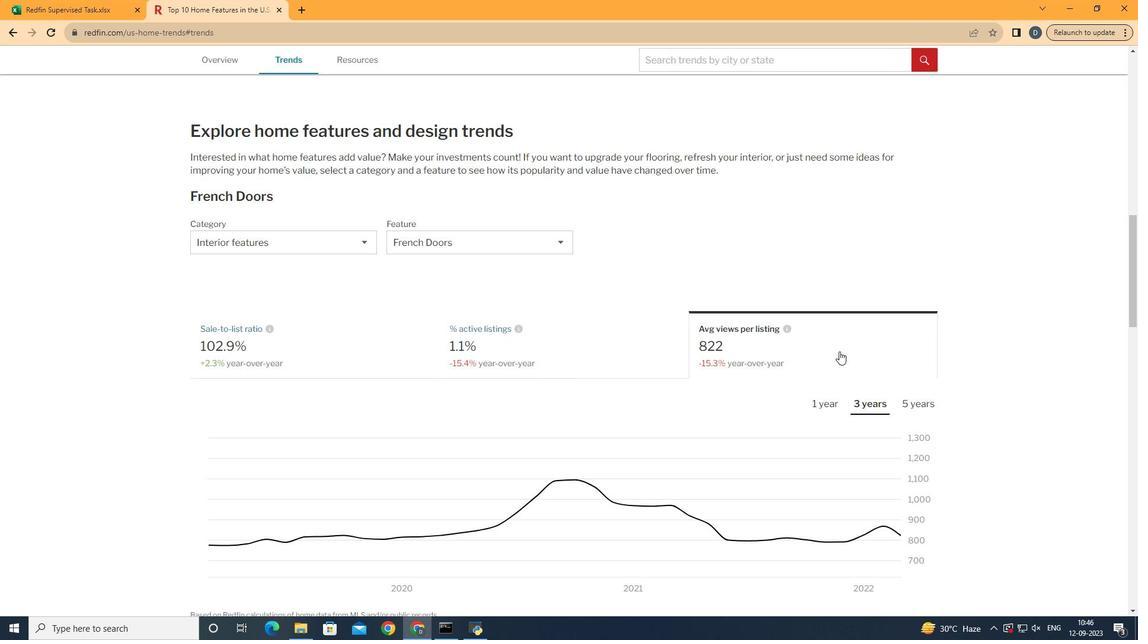 
Action: Mouse moved to (787, 339)
Screenshot: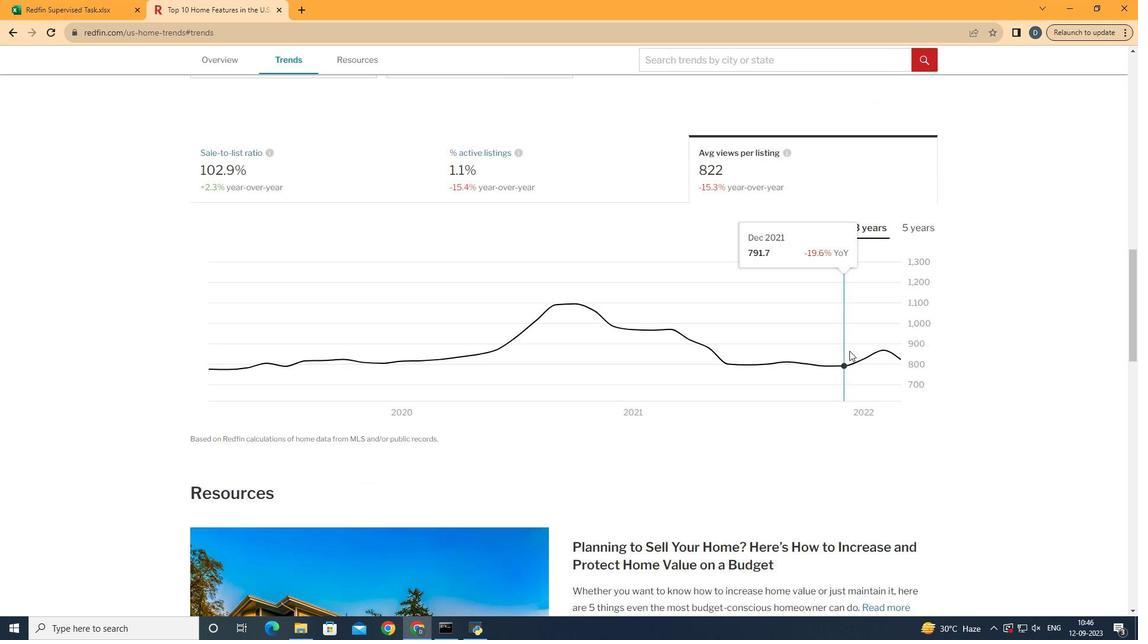 
Action: Mouse scrolled (787, 338) with delta (0, 0)
Screenshot: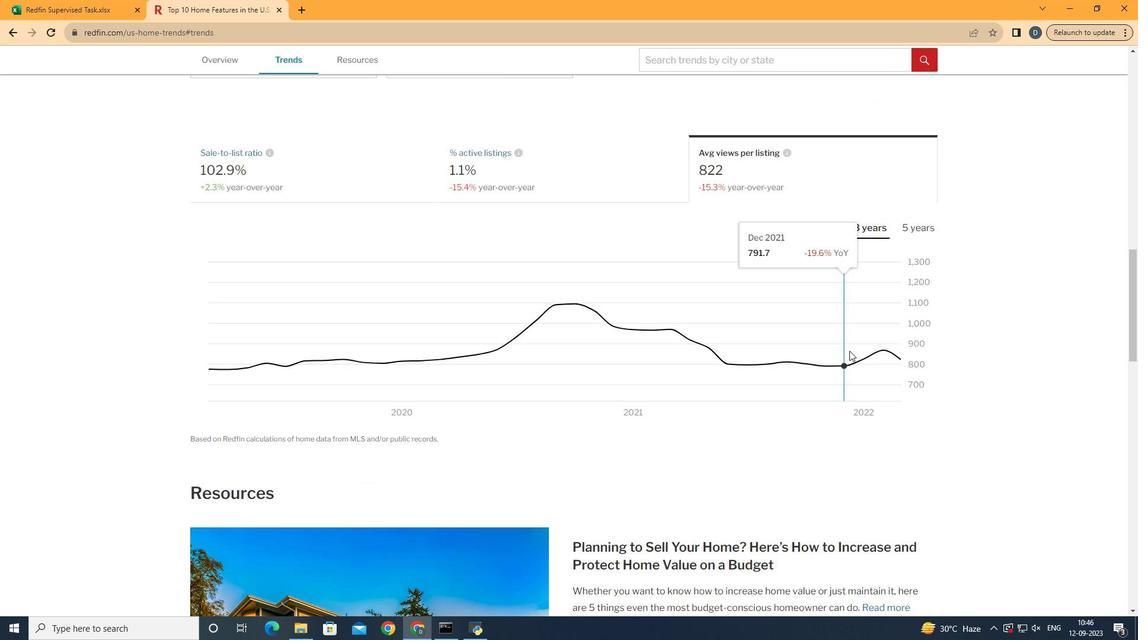
Action: Mouse scrolled (787, 338) with delta (0, 0)
Screenshot: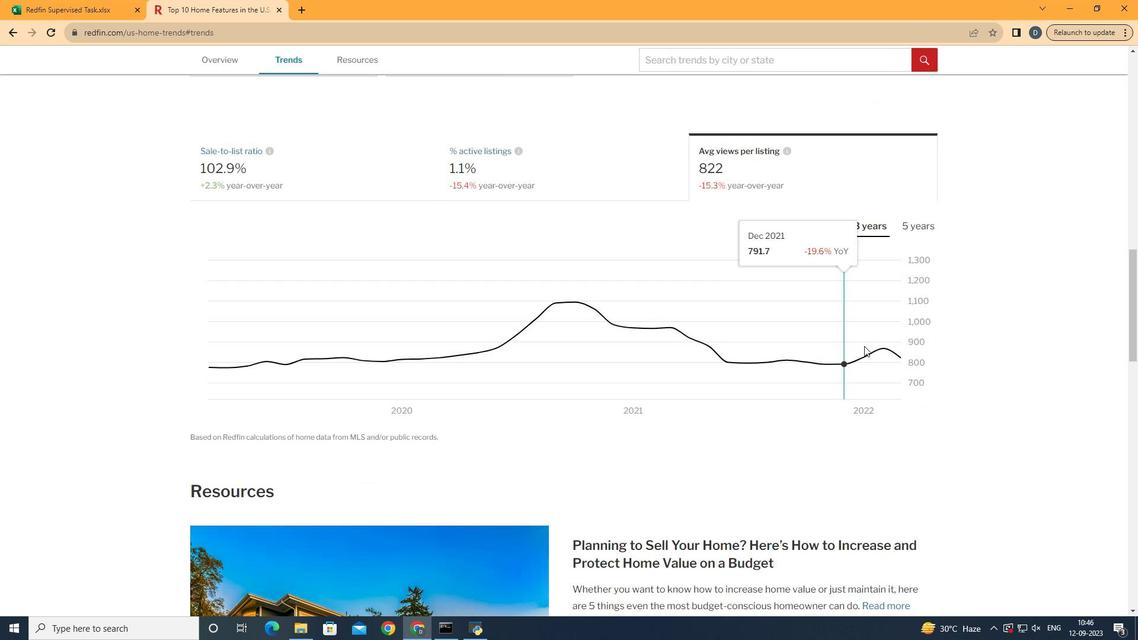 
Action: Mouse scrolled (787, 338) with delta (0, 0)
Screenshot: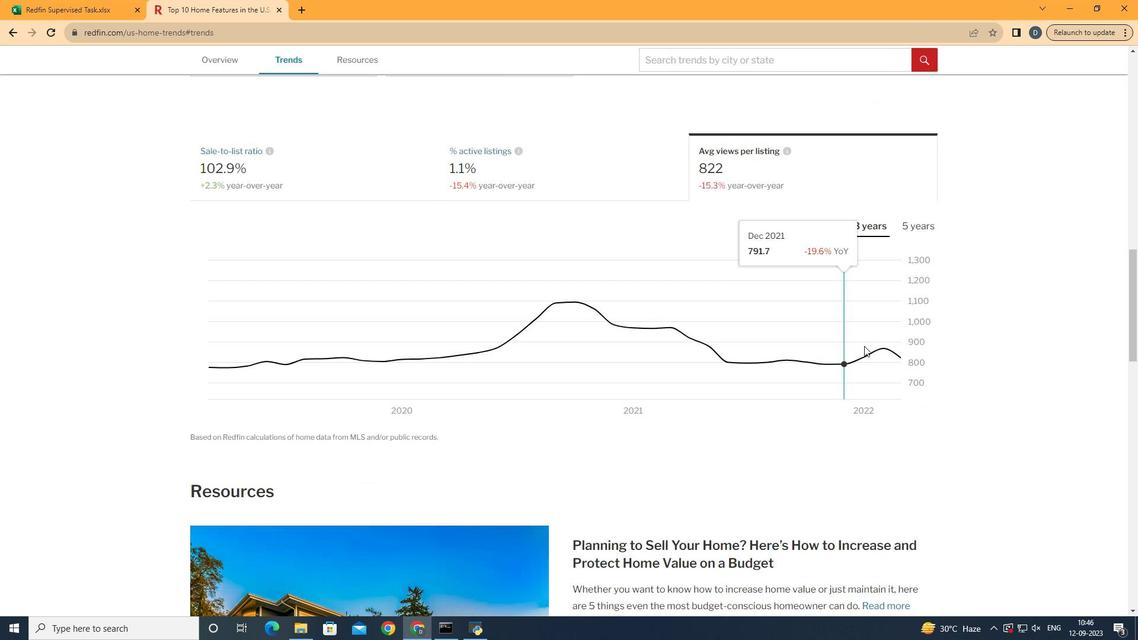 
Action: Mouse moved to (859, 245)
Screenshot: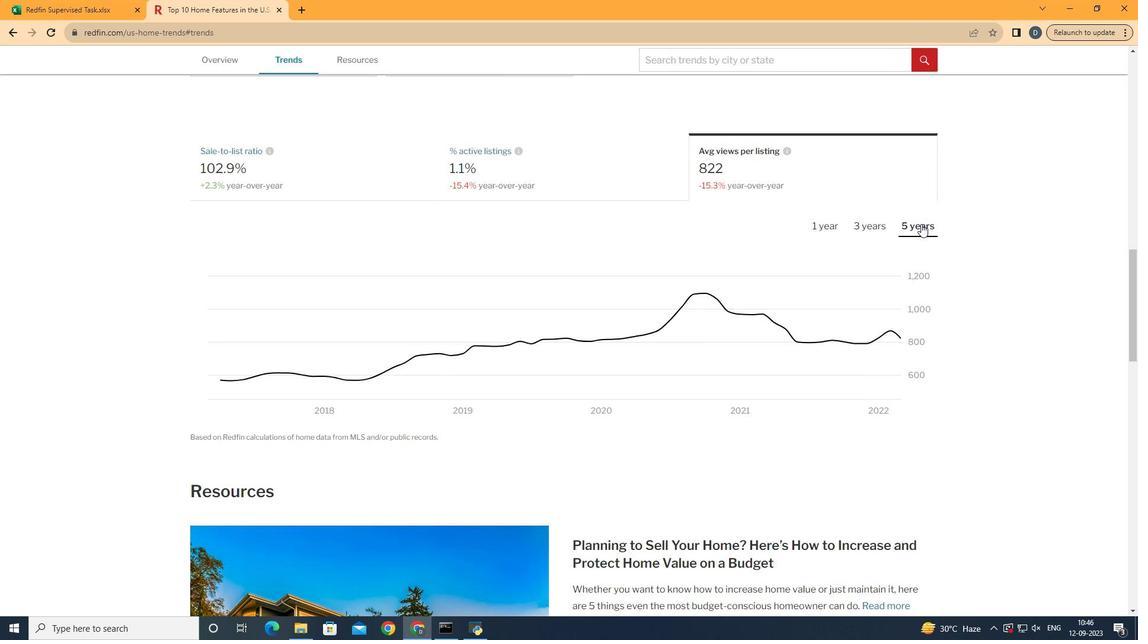 
Action: Mouse pressed left at (859, 245)
Screenshot: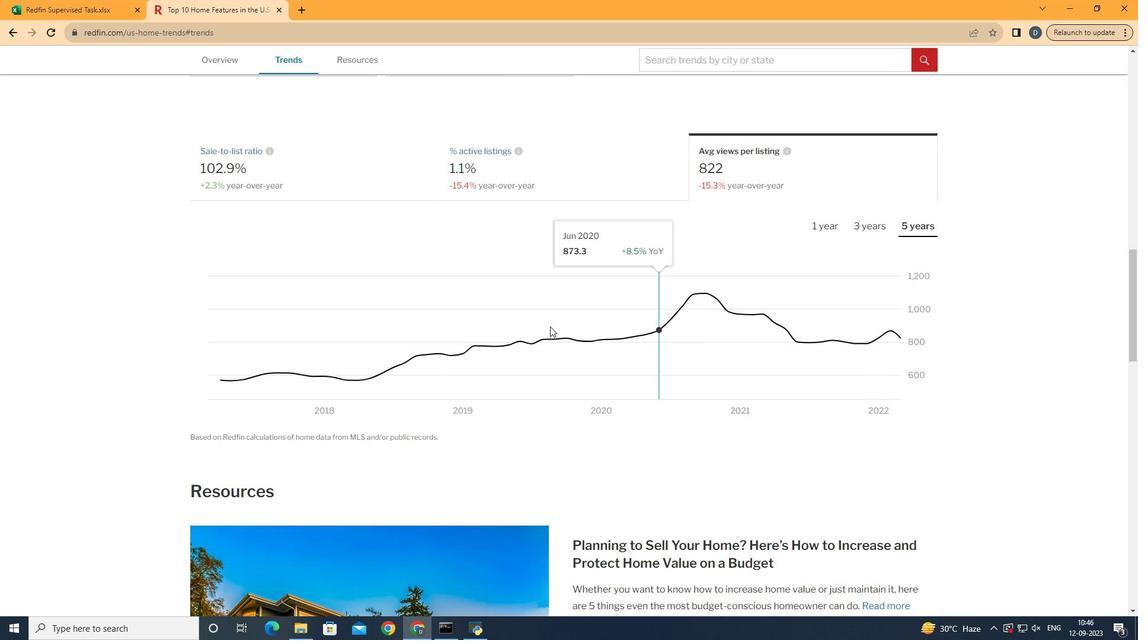 
Action: Mouse moved to (854, 348)
Screenshot: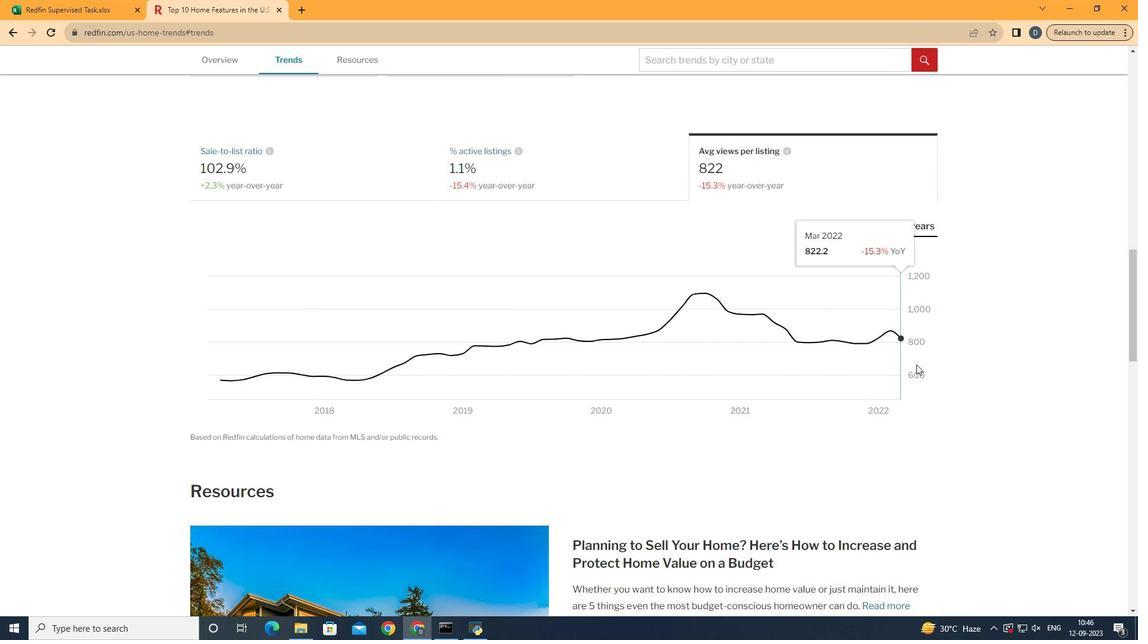 
